 Task: Correct spelling errors in email templates or canned responses.
Action: Mouse moved to (115, 113)
Screenshot: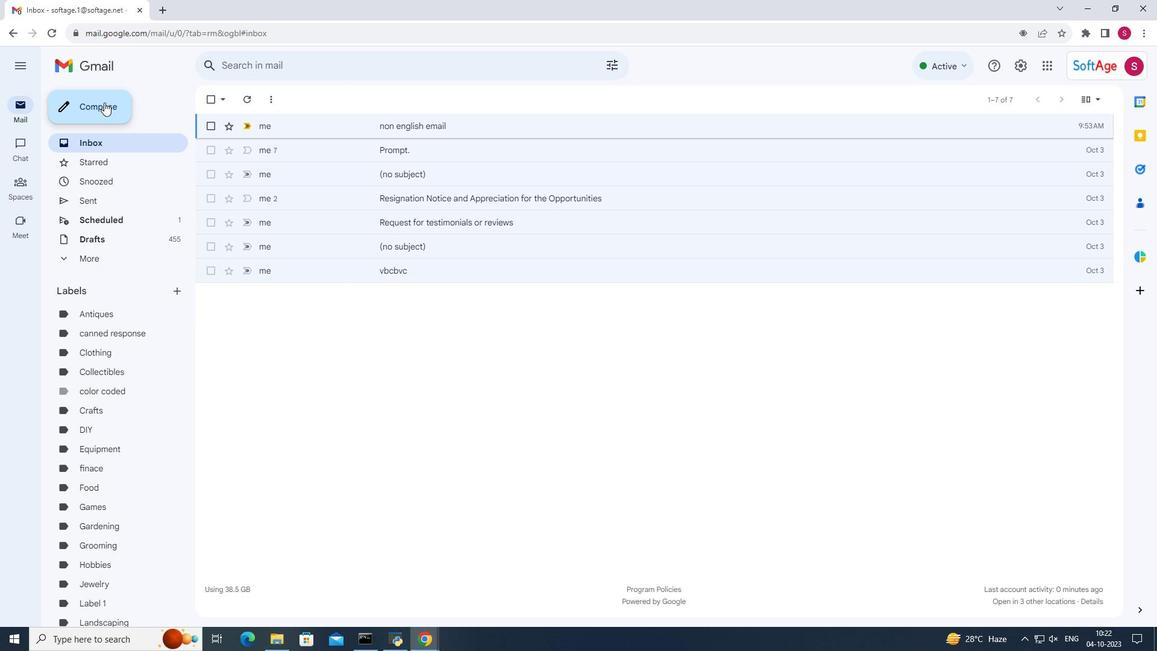 
Action: Mouse pressed left at (115, 113)
Screenshot: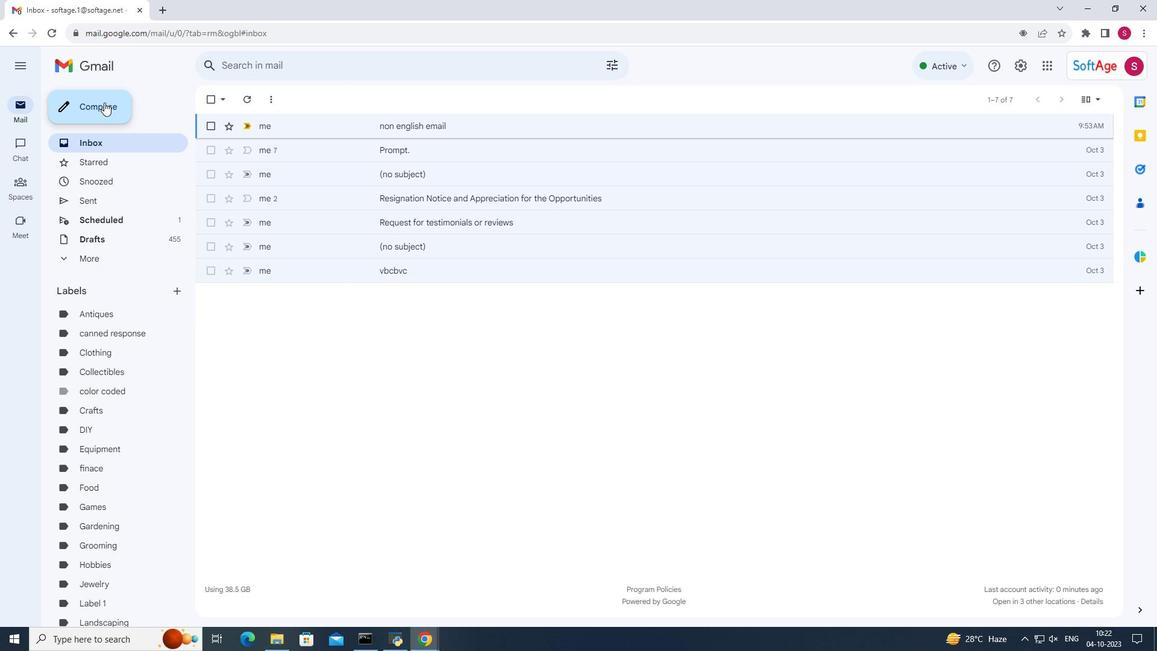 
Action: Mouse moved to (798, 306)
Screenshot: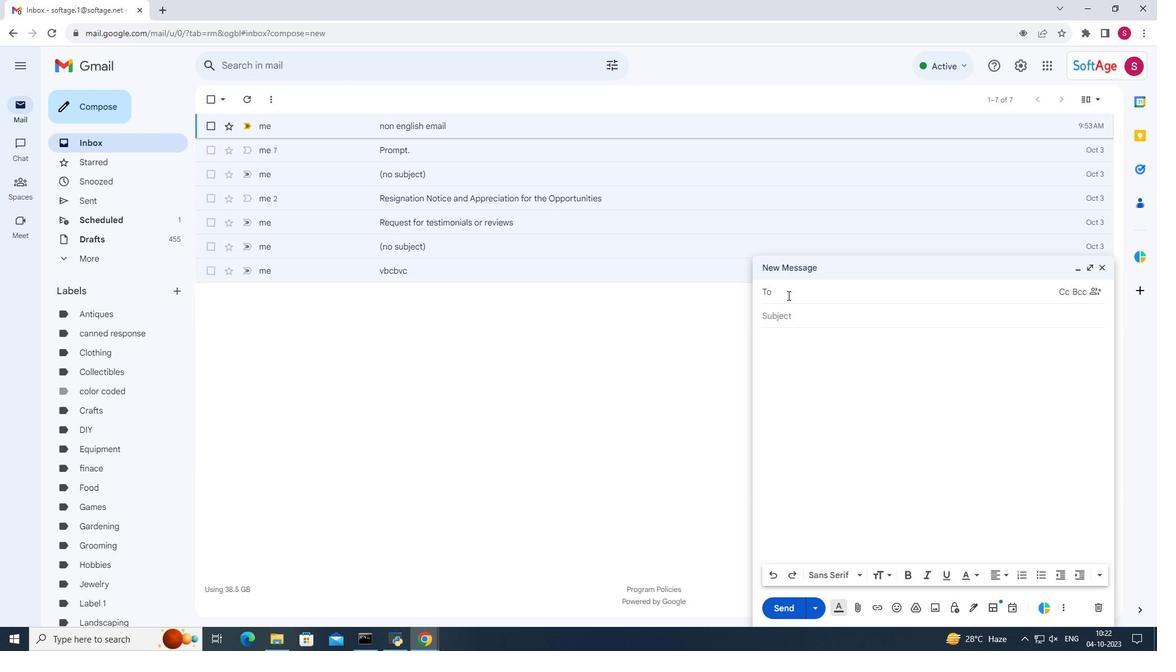 
Action: Mouse pressed left at (798, 306)
Screenshot: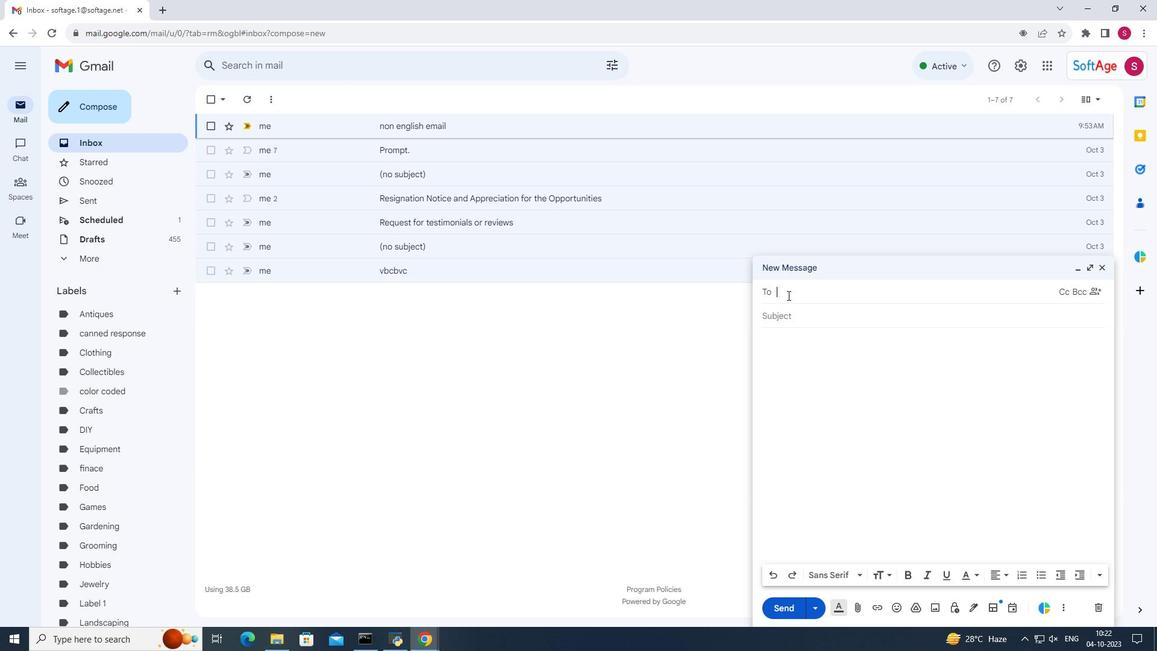 
Action: Mouse moved to (621, 232)
Screenshot: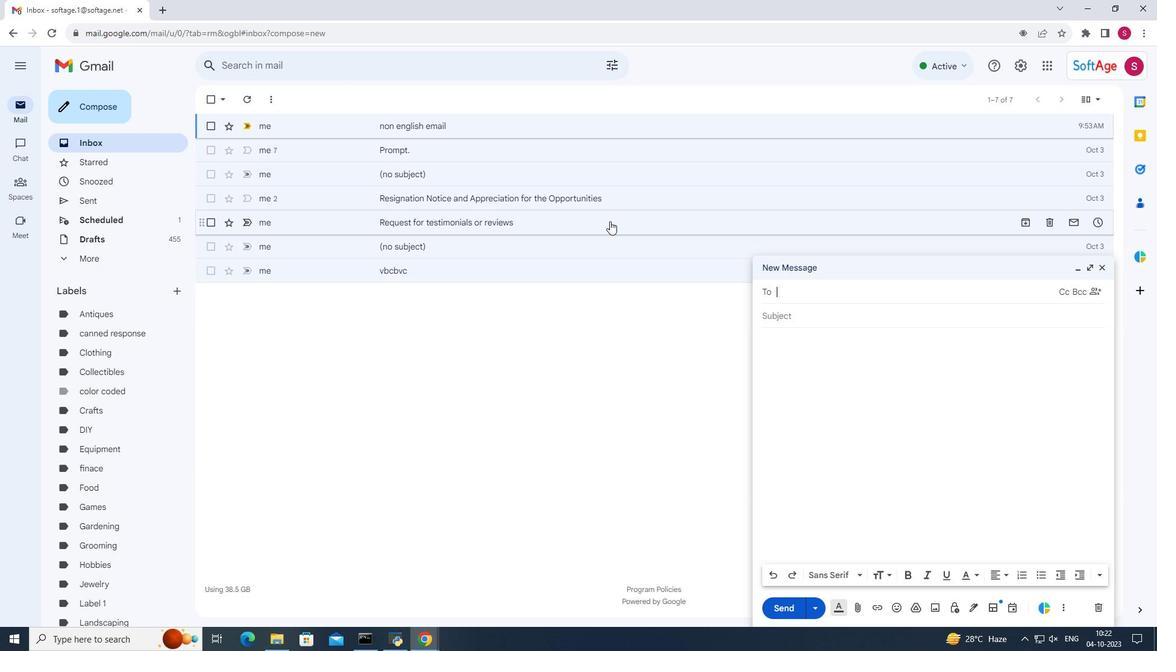 
Action: Key pressed soft
Screenshot: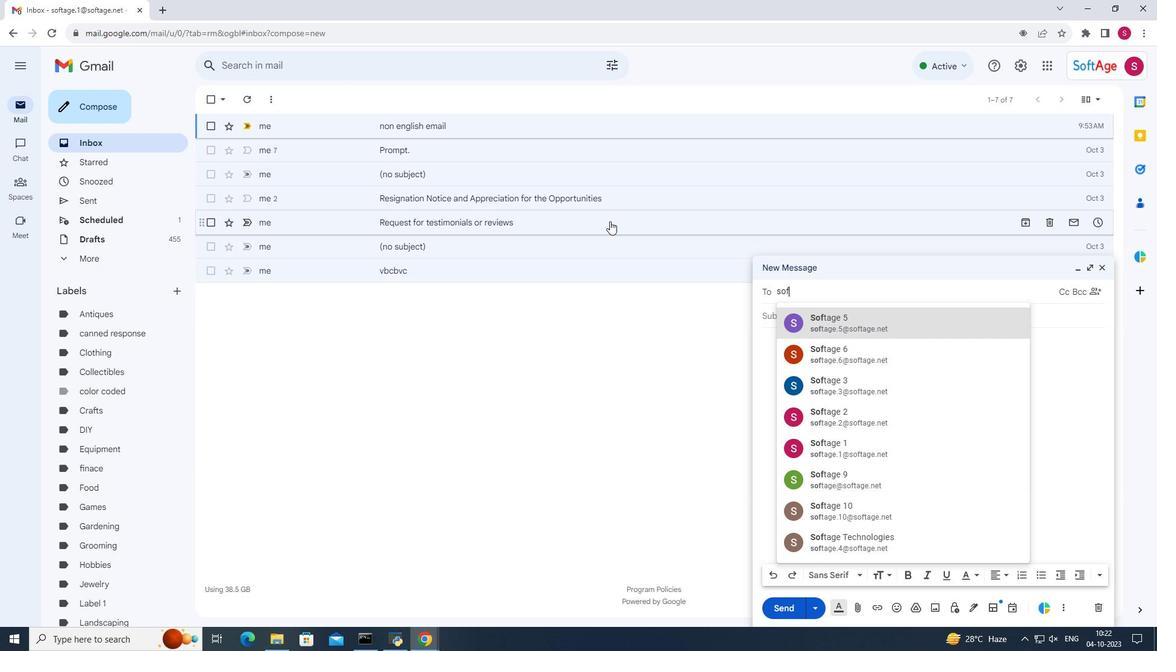 
Action: Mouse moved to (869, 466)
Screenshot: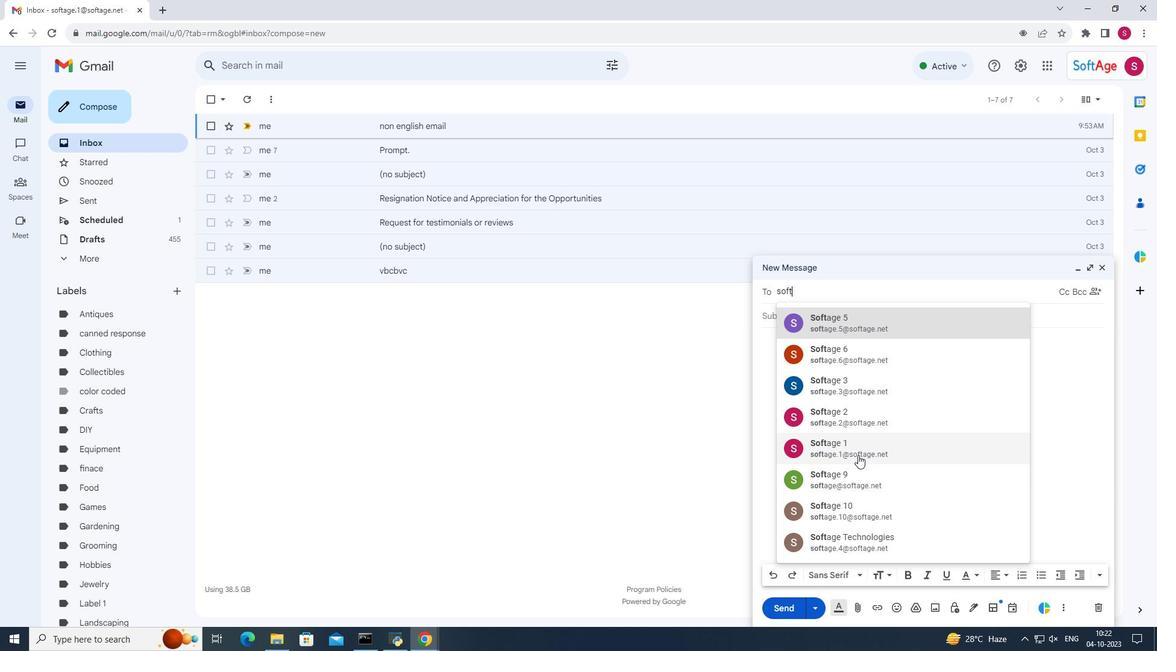 
Action: Mouse pressed left at (869, 466)
Screenshot: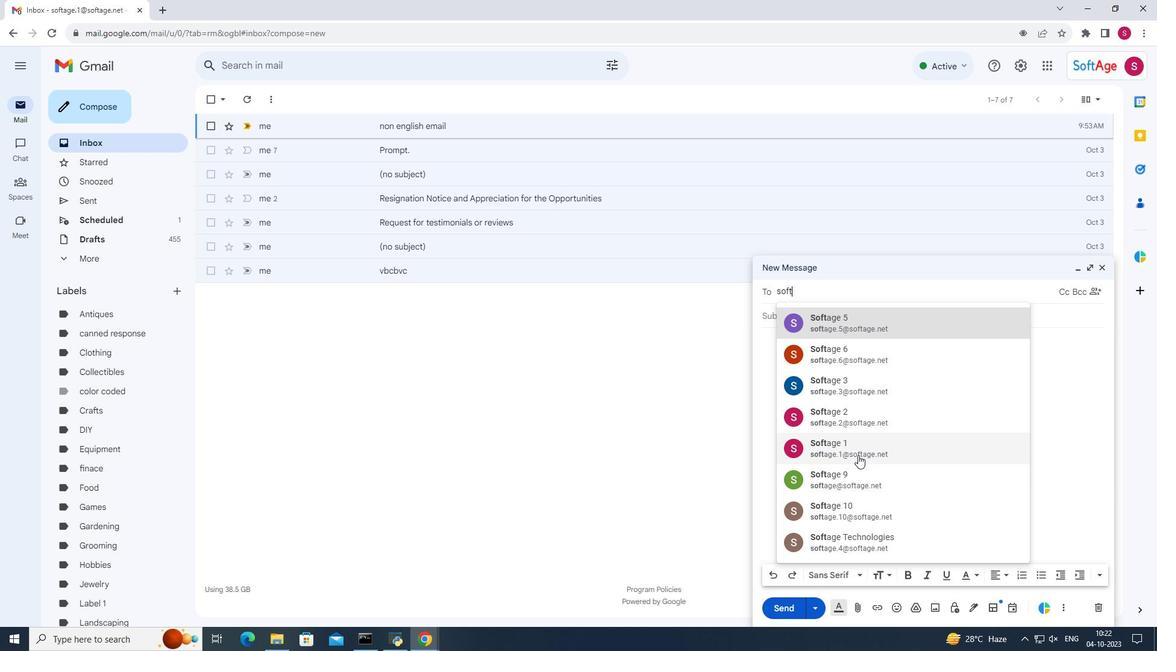 
Action: Mouse moved to (861, 339)
Screenshot: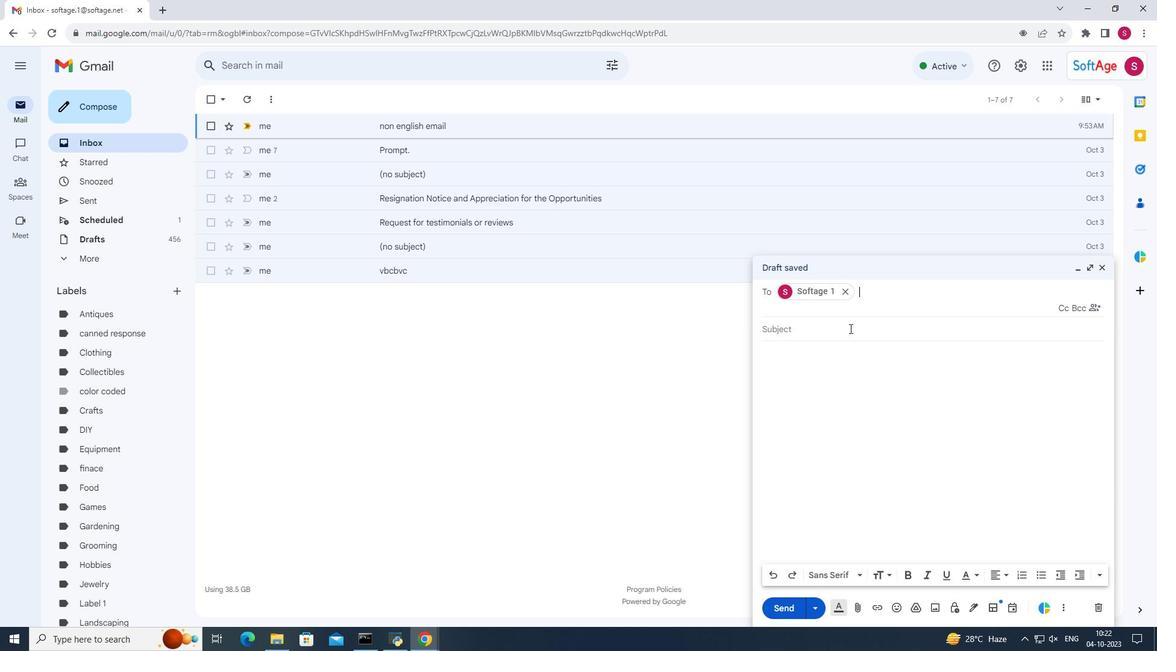 
Action: Mouse pressed left at (861, 339)
Screenshot: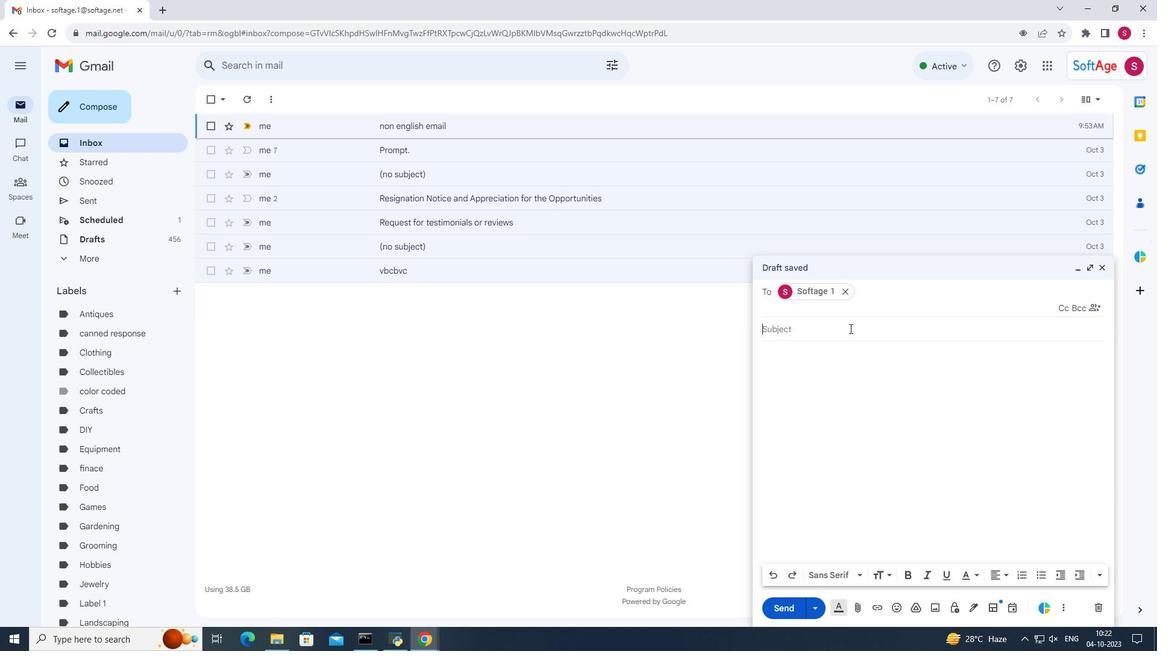 
Action: Mouse moved to (874, 387)
Screenshot: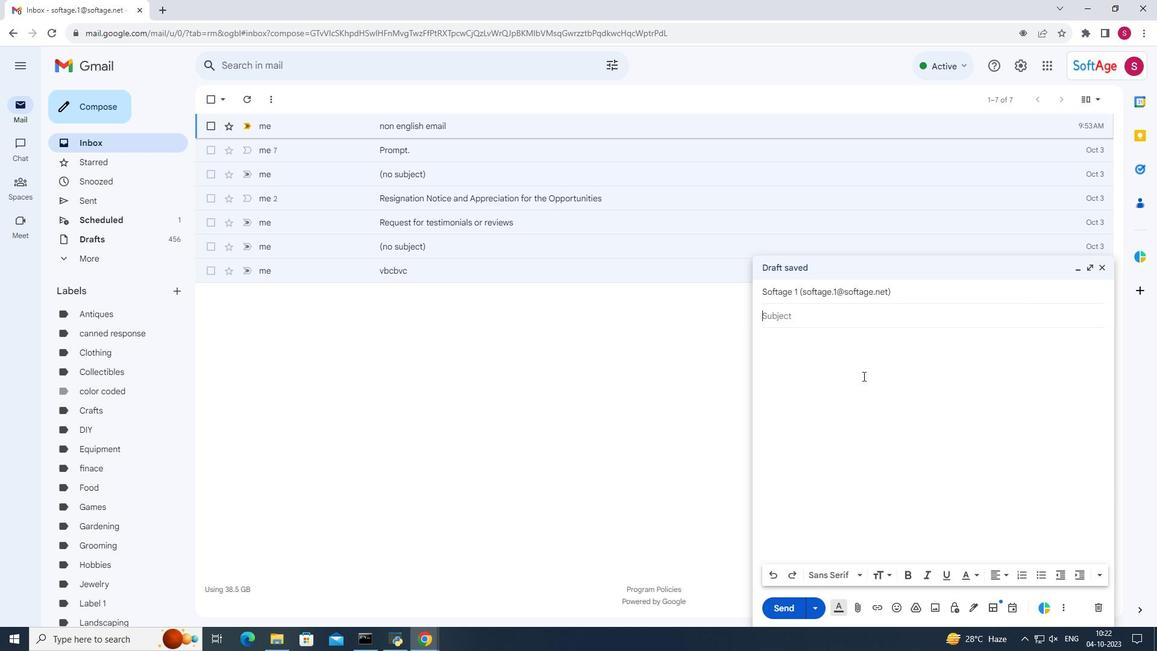 
Action: Mouse pressed left at (874, 387)
Screenshot: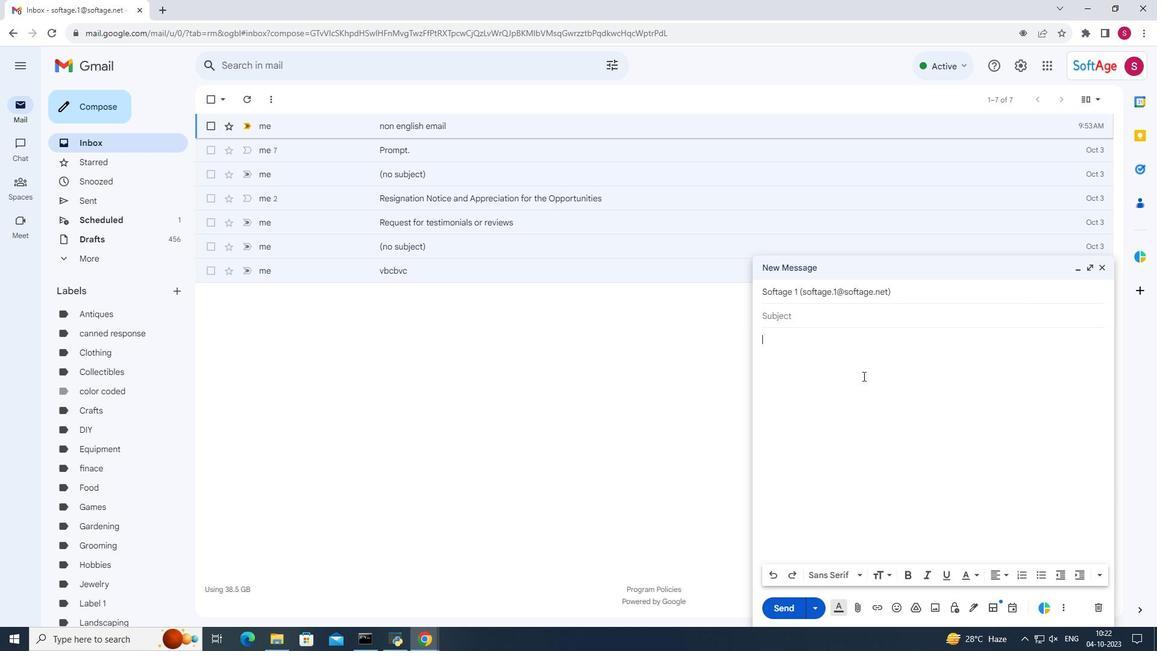 
Action: Mouse moved to (1073, 620)
Screenshot: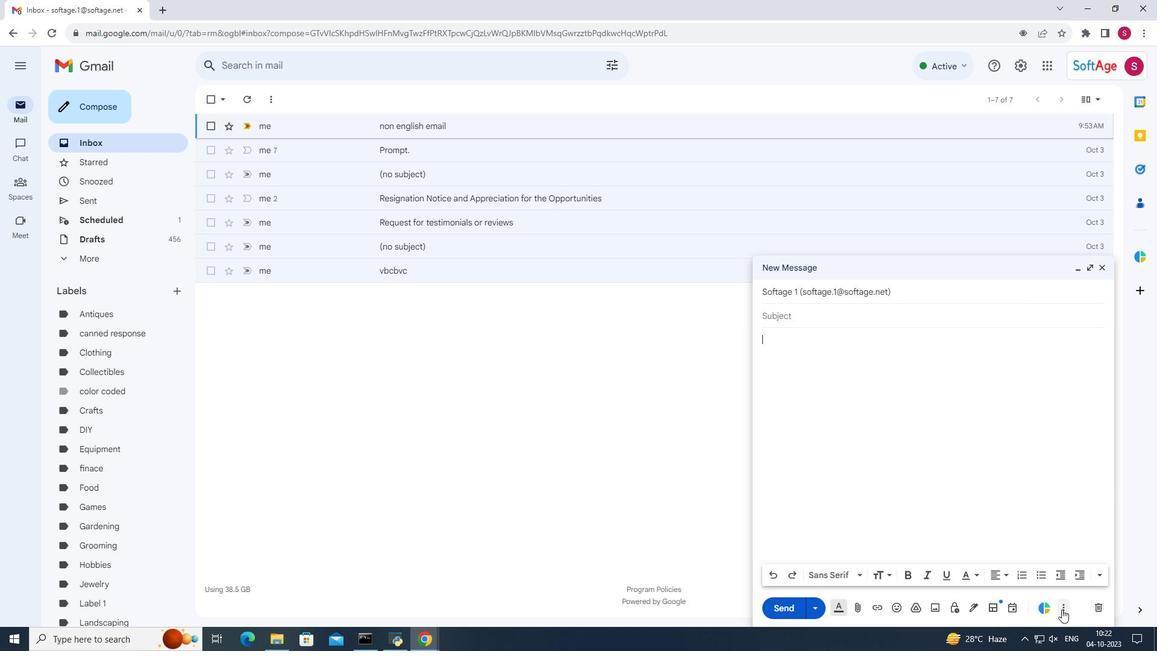 
Action: Mouse pressed left at (1073, 620)
Screenshot: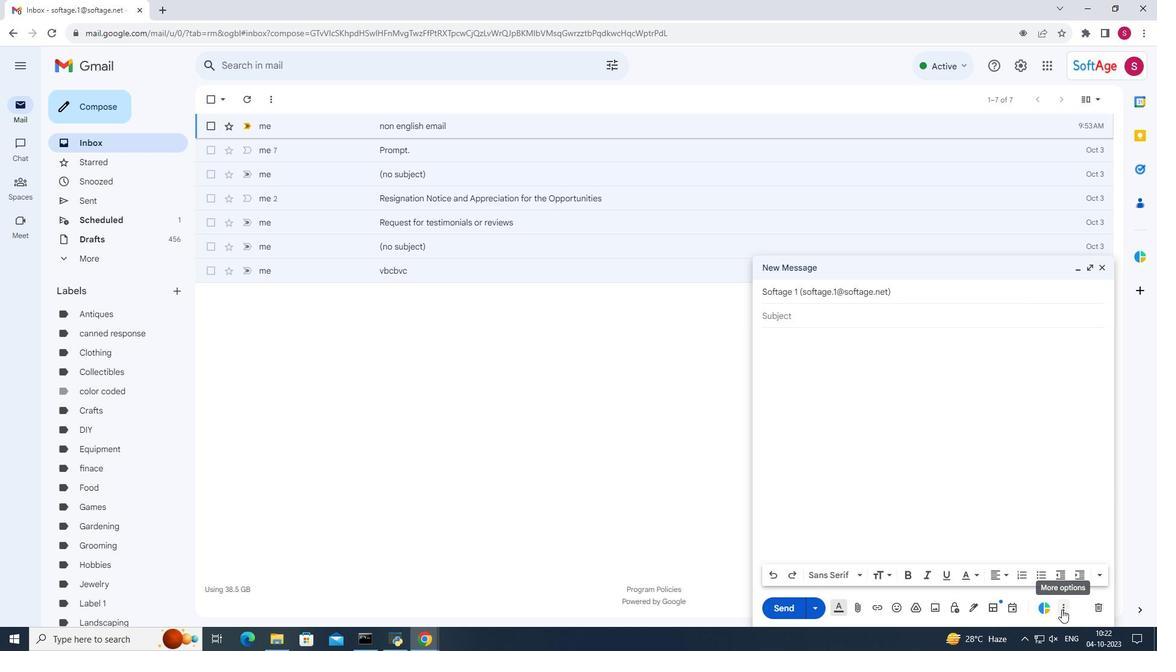
Action: Mouse moved to (1055, 480)
Screenshot: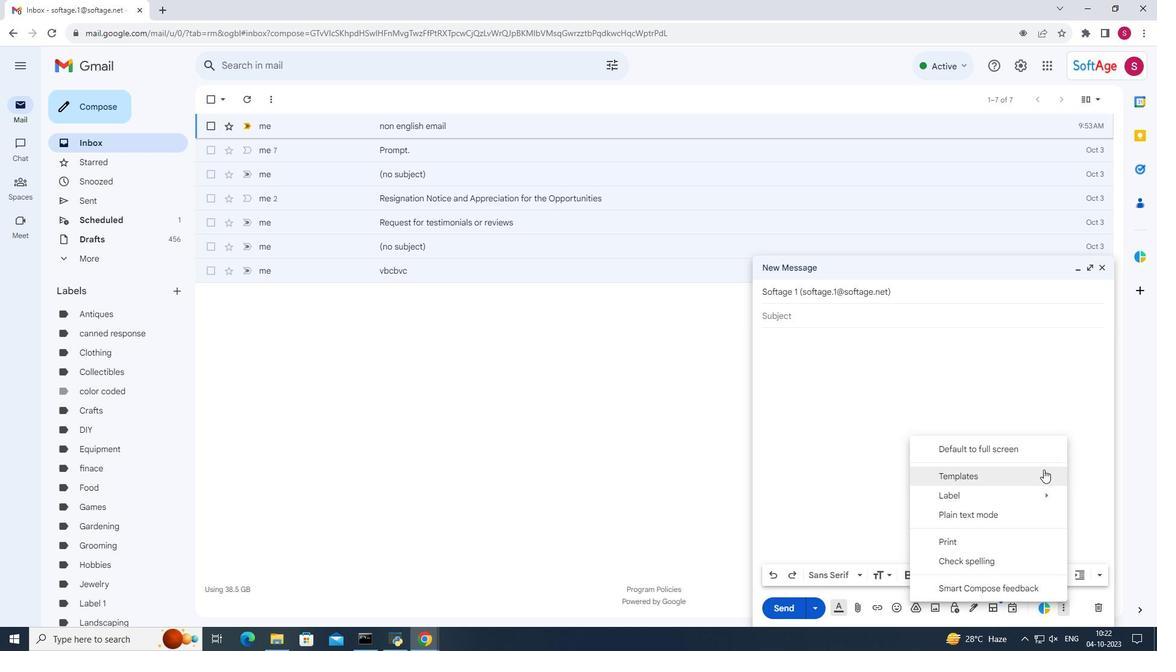 
Action: Mouse pressed left at (1055, 480)
Screenshot: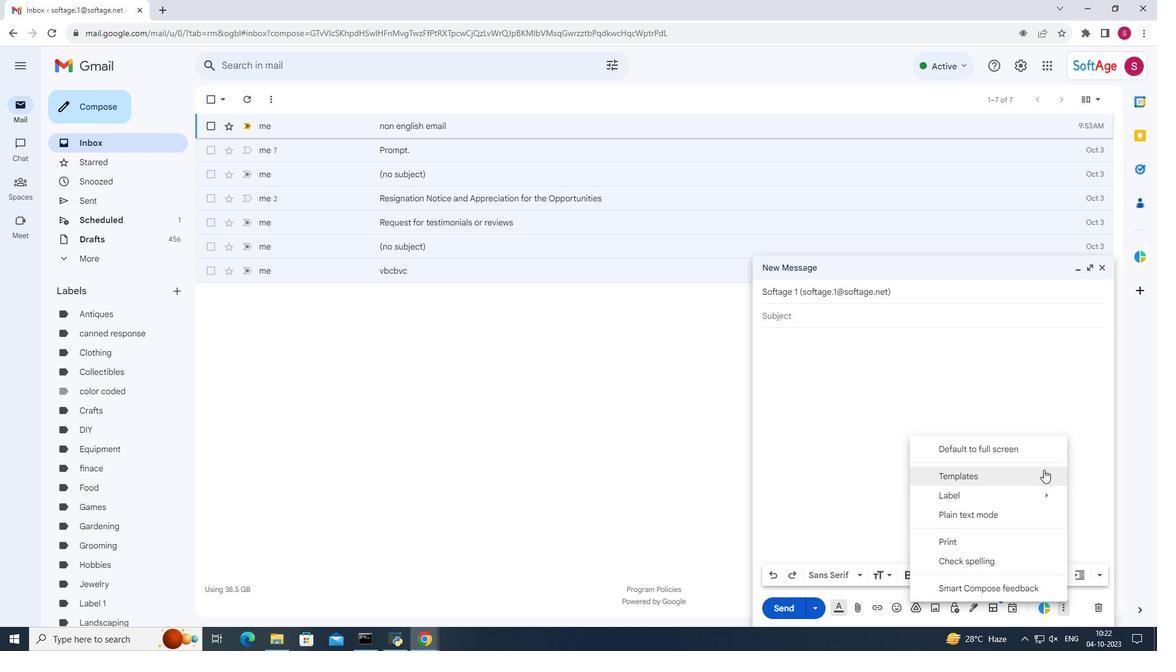 
Action: Mouse moved to (814, 230)
Screenshot: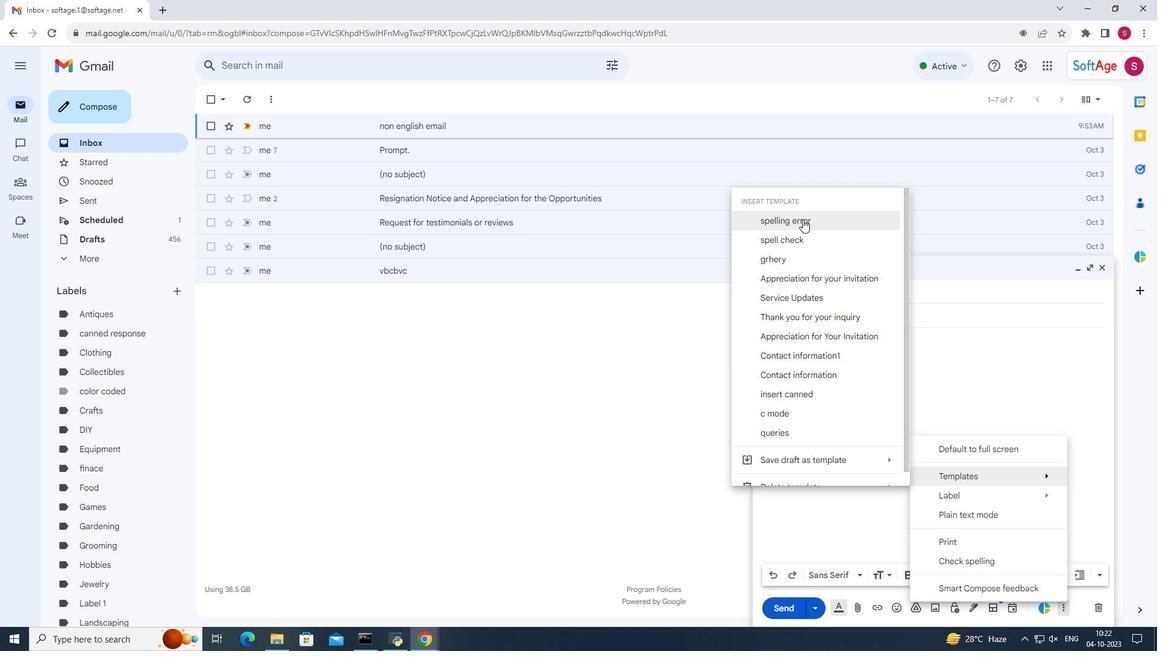 
Action: Mouse pressed left at (814, 230)
Screenshot: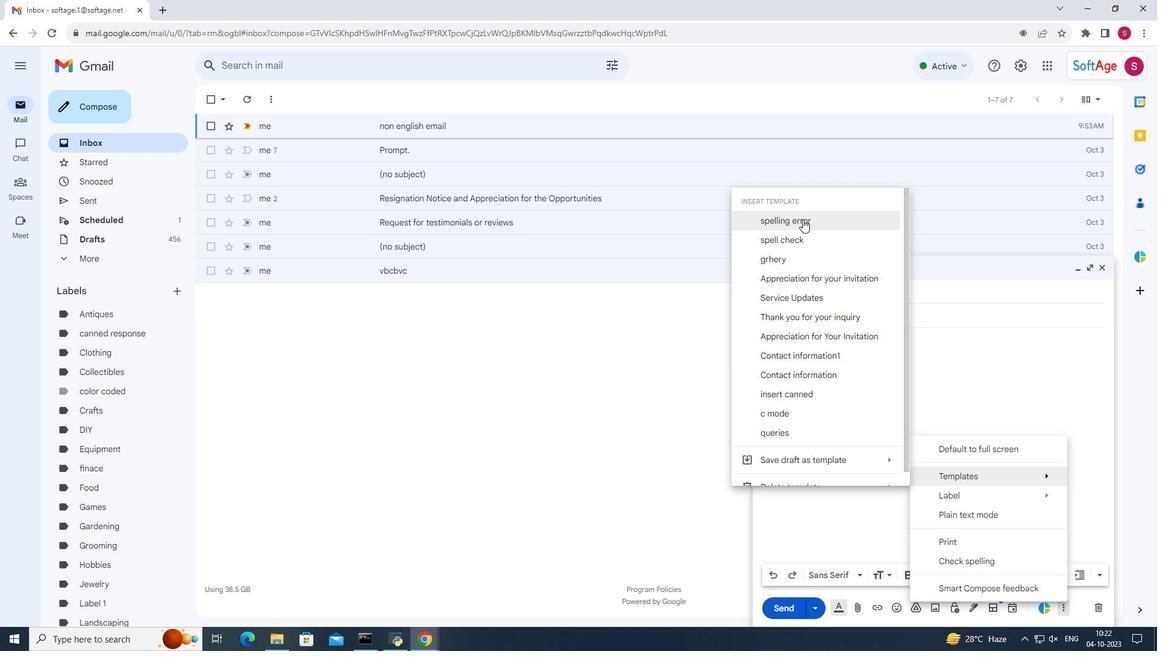 
Action: Mouse moved to (820, 371)
Screenshot: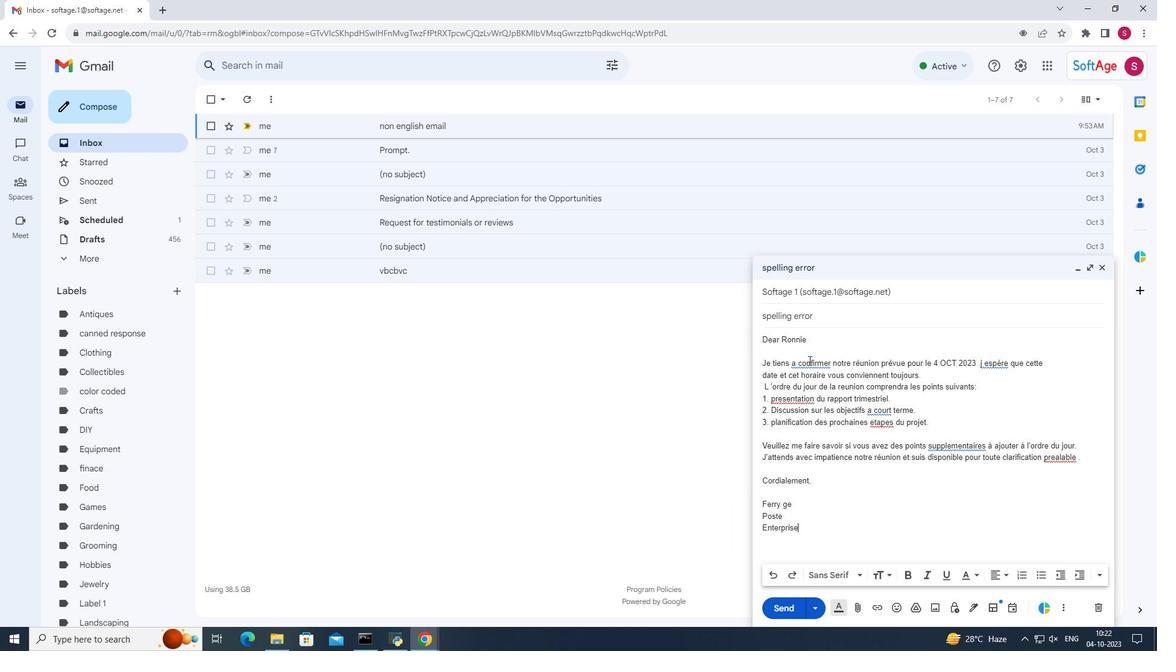 
Action: Mouse pressed left at (820, 371)
Screenshot: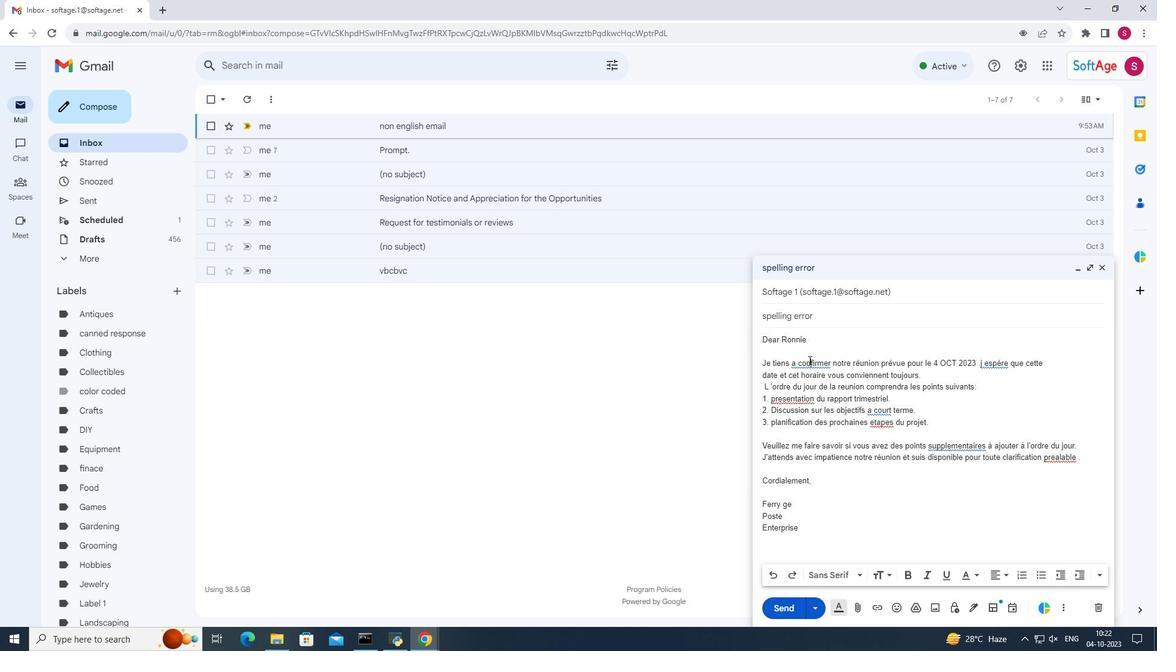 
Action: Mouse moved to (830, 398)
Screenshot: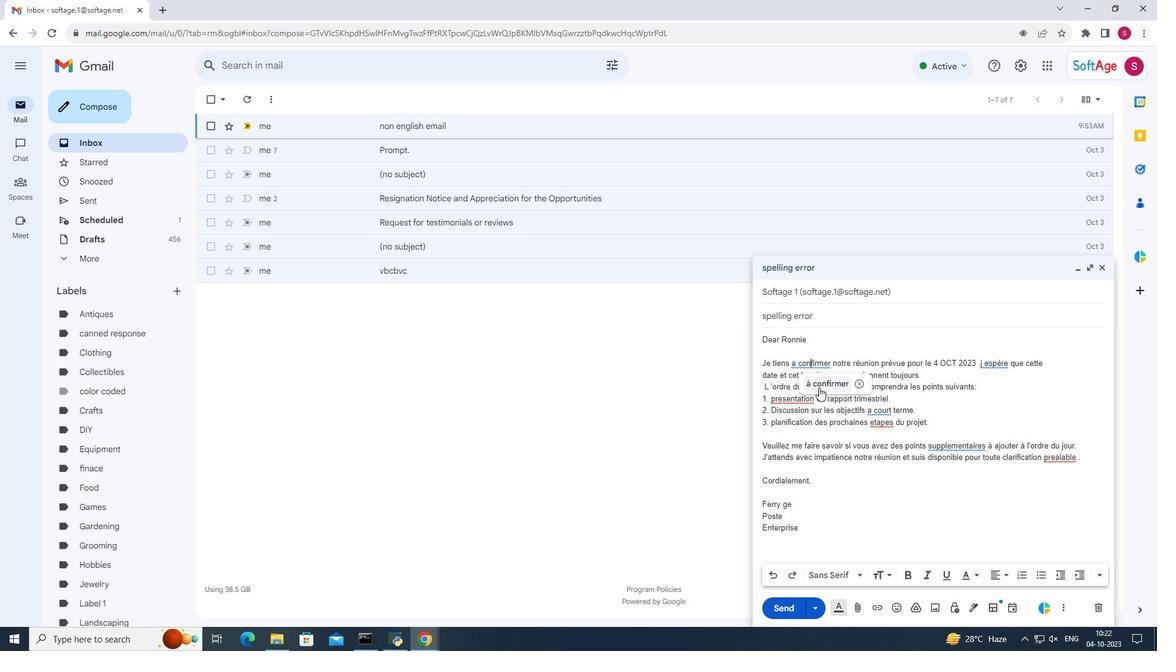 
Action: Mouse pressed left at (830, 398)
Screenshot: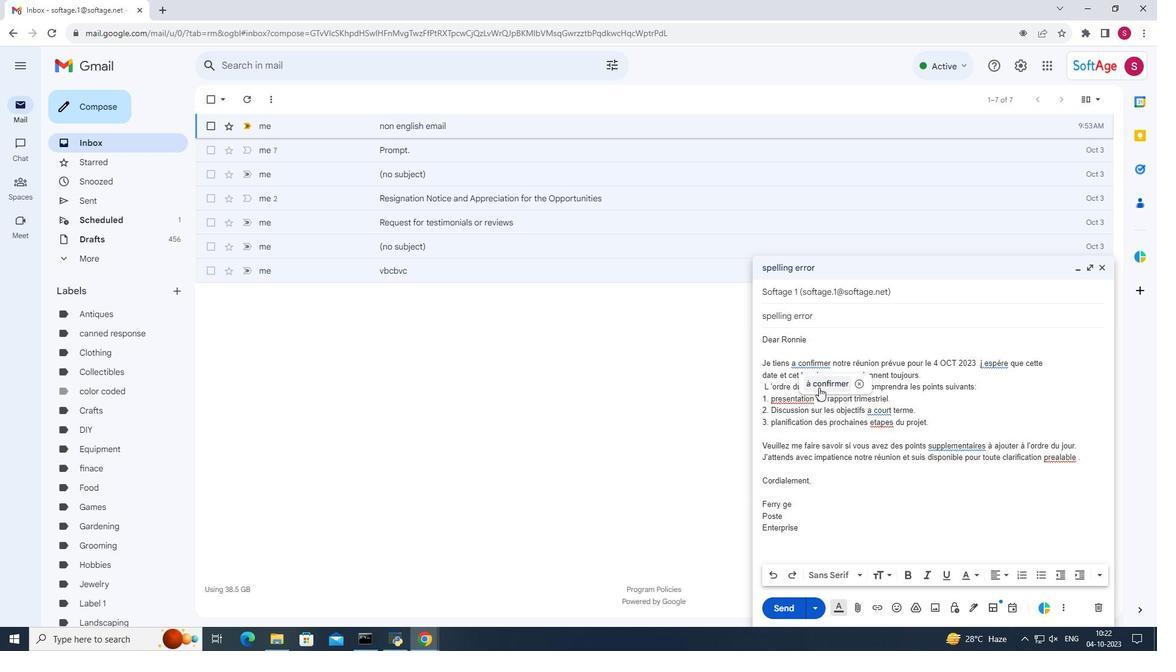 
Action: Mouse moved to (1007, 376)
Screenshot: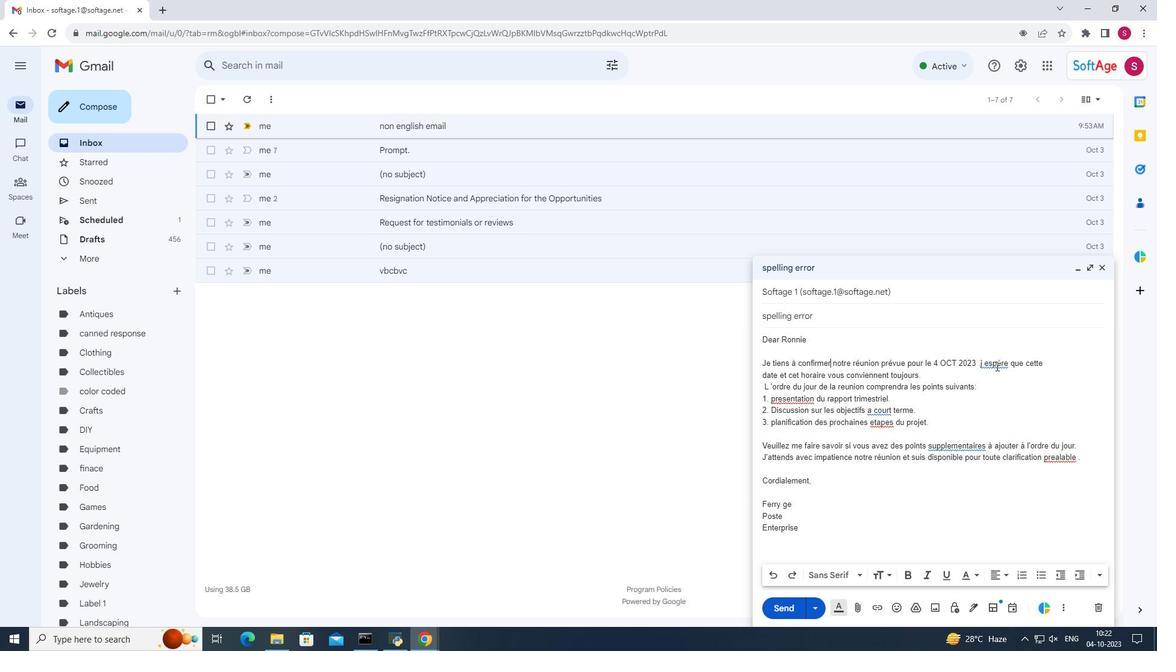 
Action: Mouse pressed left at (1007, 376)
Screenshot: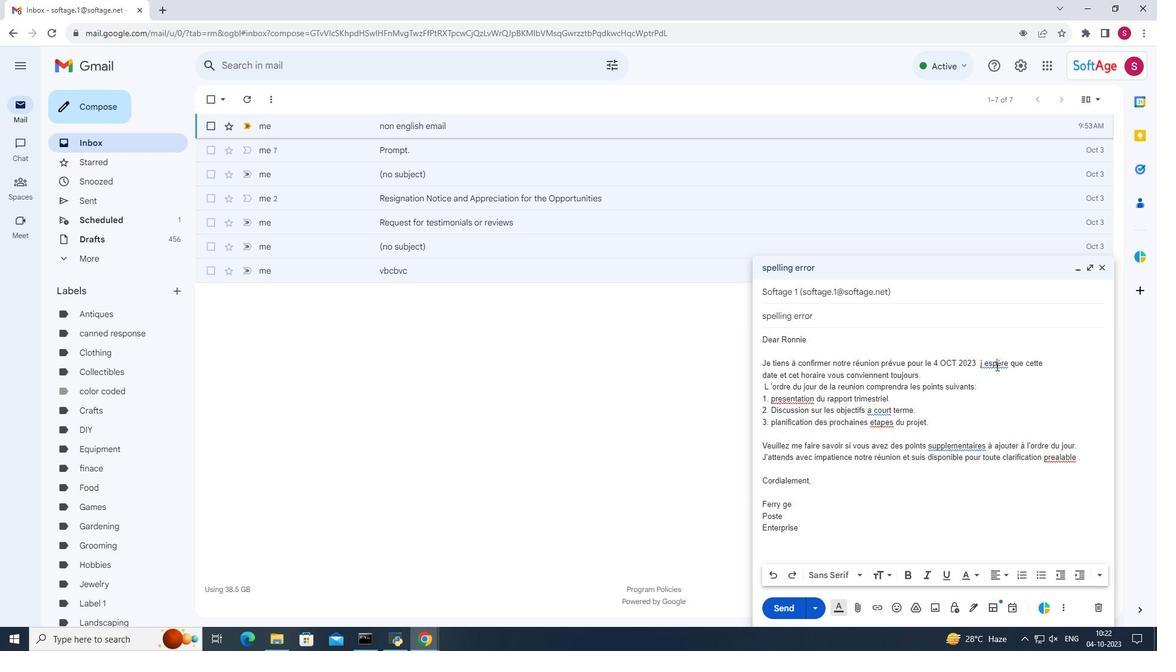
Action: Mouse moved to (1016, 394)
Screenshot: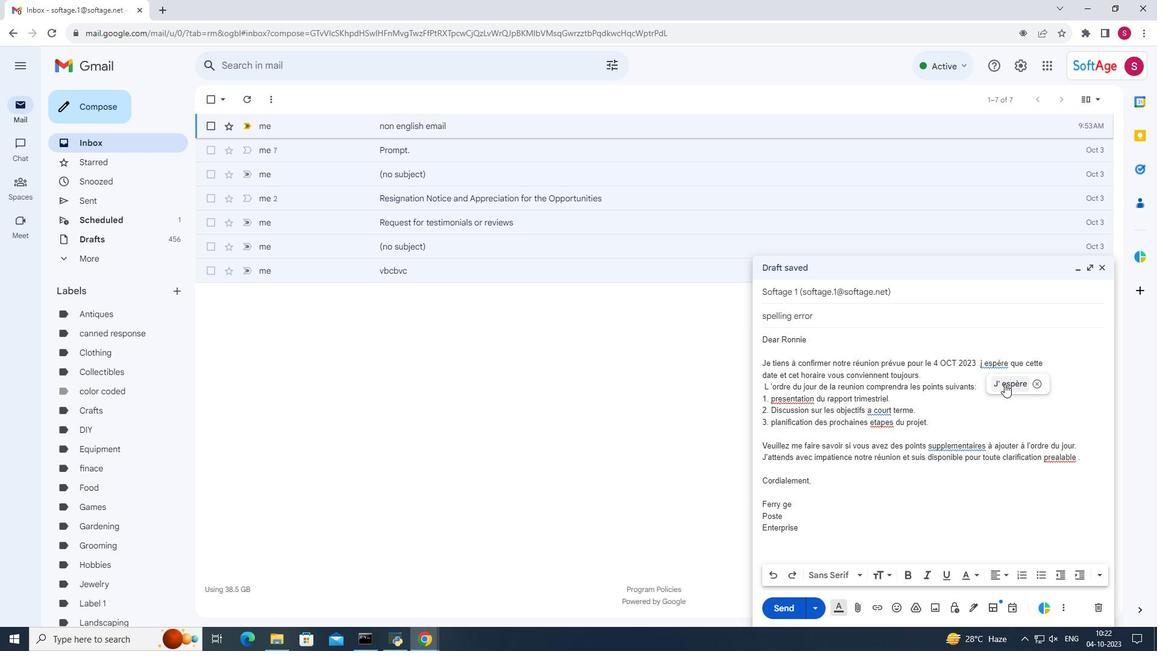 
Action: Mouse pressed left at (1016, 394)
Screenshot: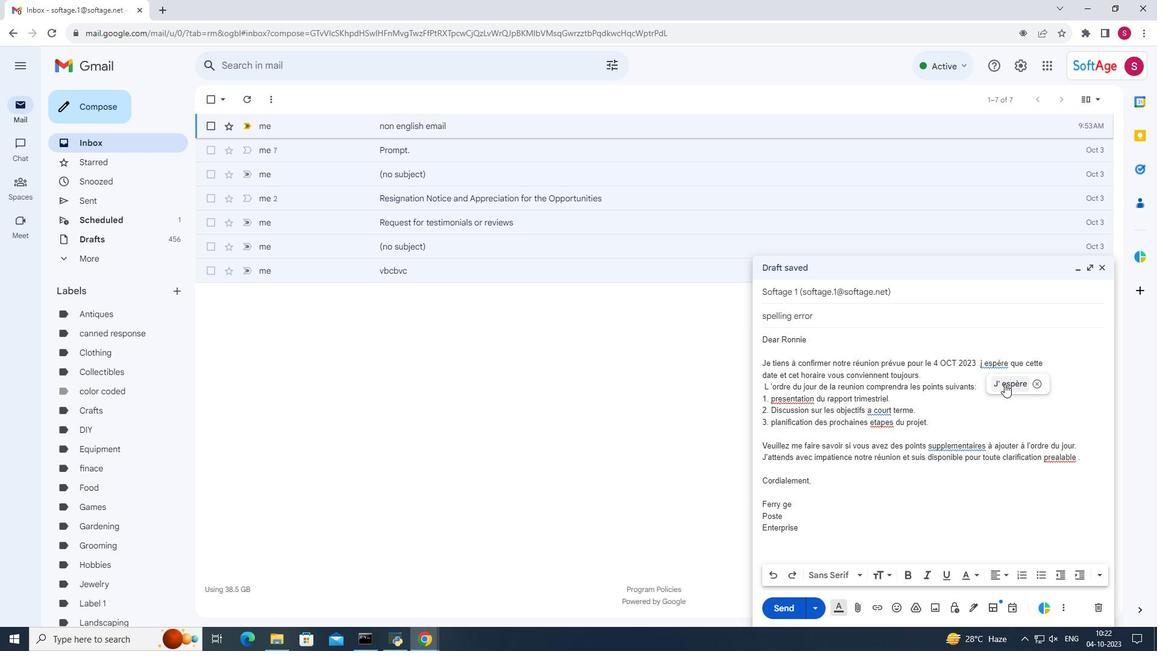 
Action: Mouse moved to (864, 399)
Screenshot: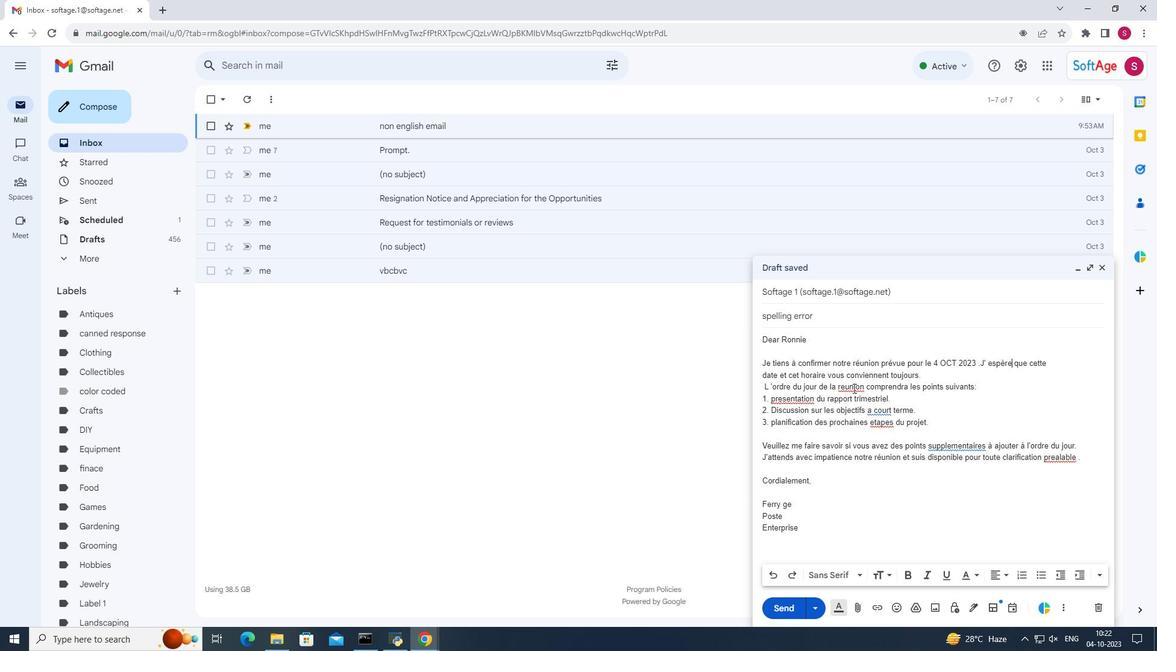 
Action: Mouse pressed left at (864, 399)
Screenshot: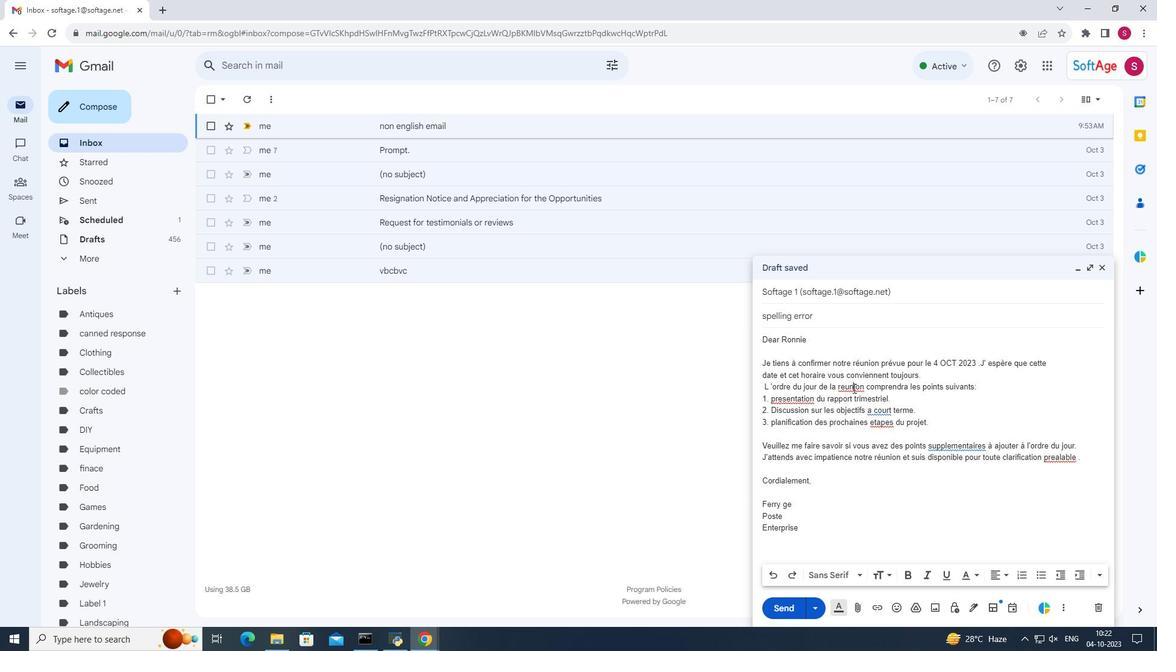 
Action: Mouse moved to (872, 417)
Screenshot: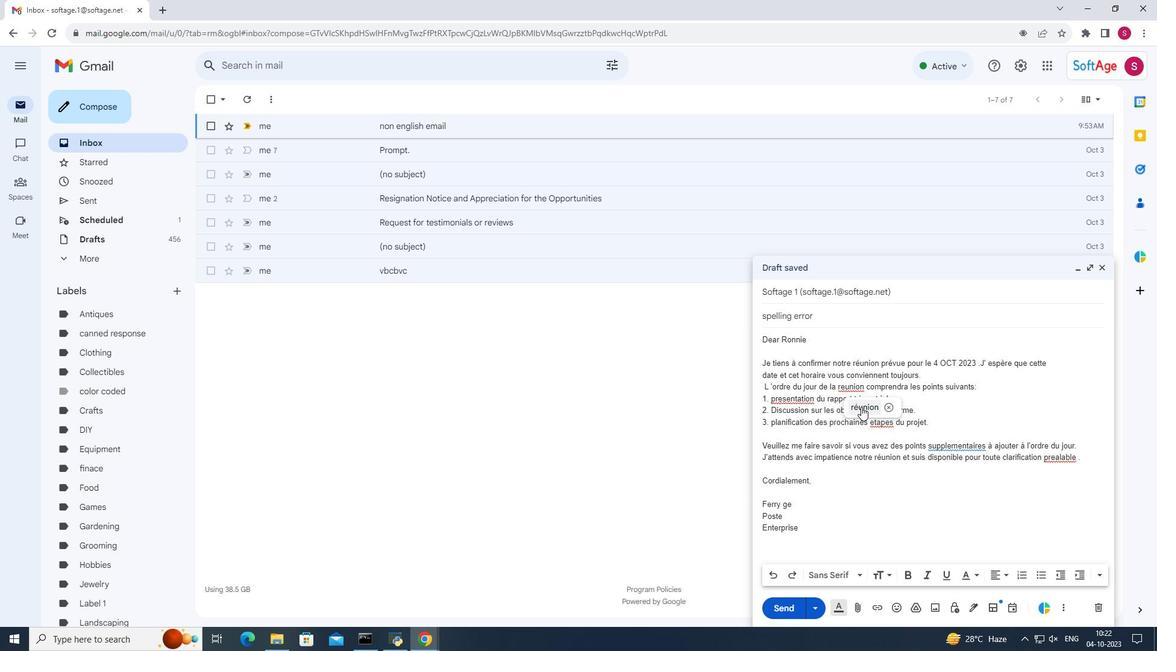
Action: Mouse pressed left at (872, 417)
Screenshot: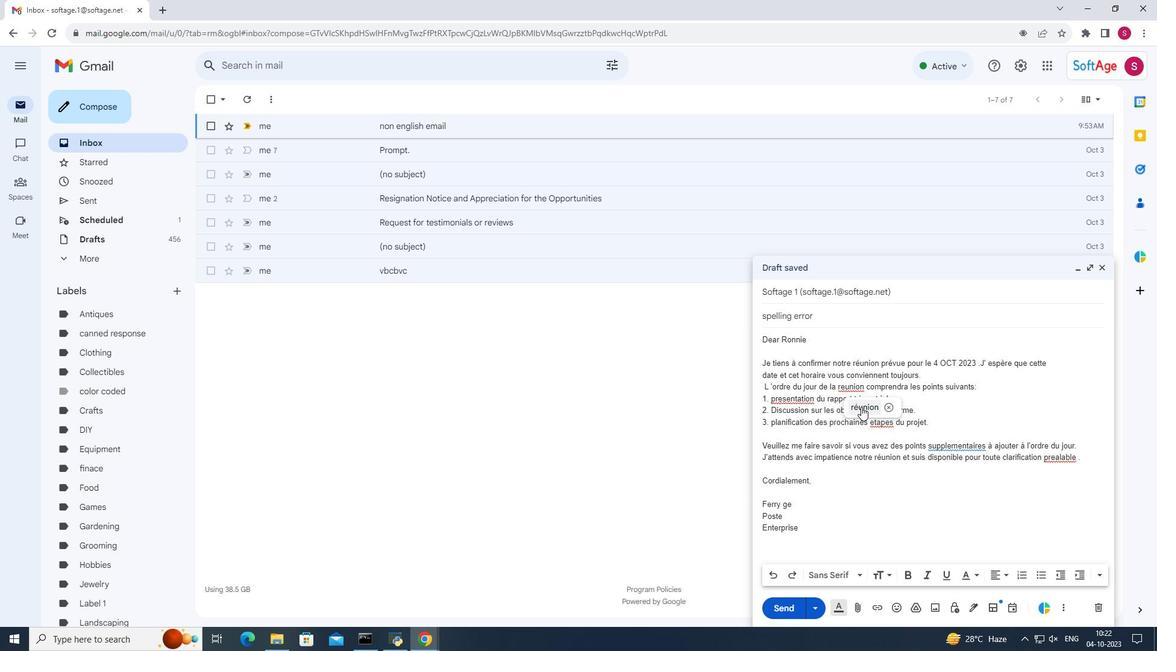 
Action: Mouse moved to (801, 409)
Screenshot: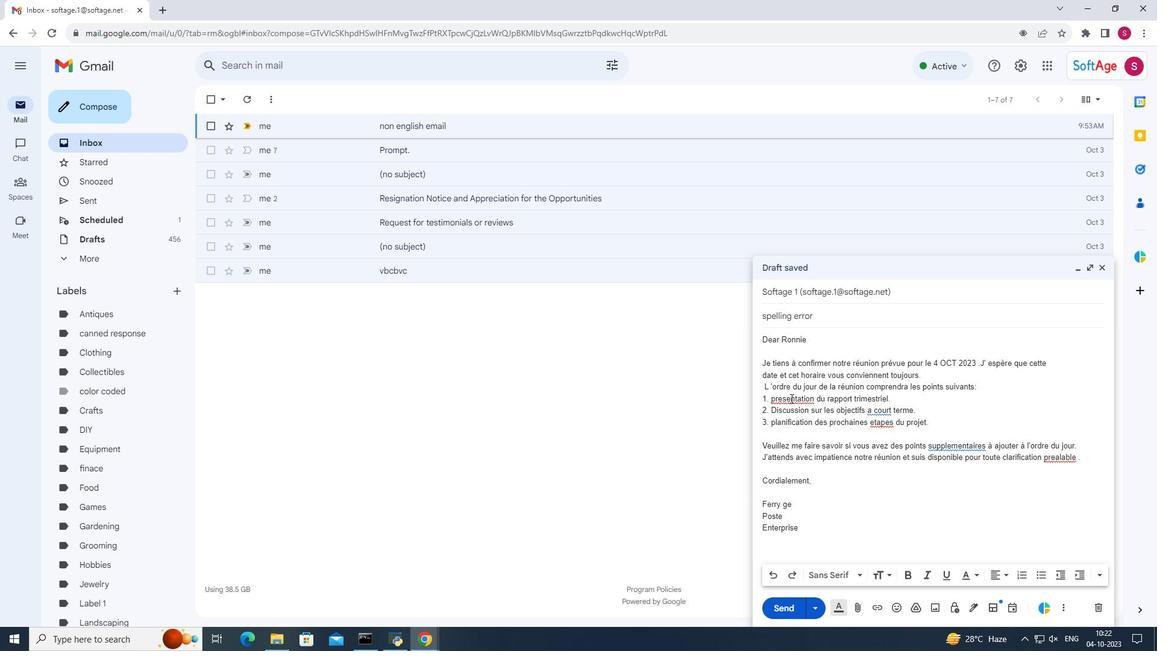 
Action: Mouse pressed left at (801, 409)
Screenshot: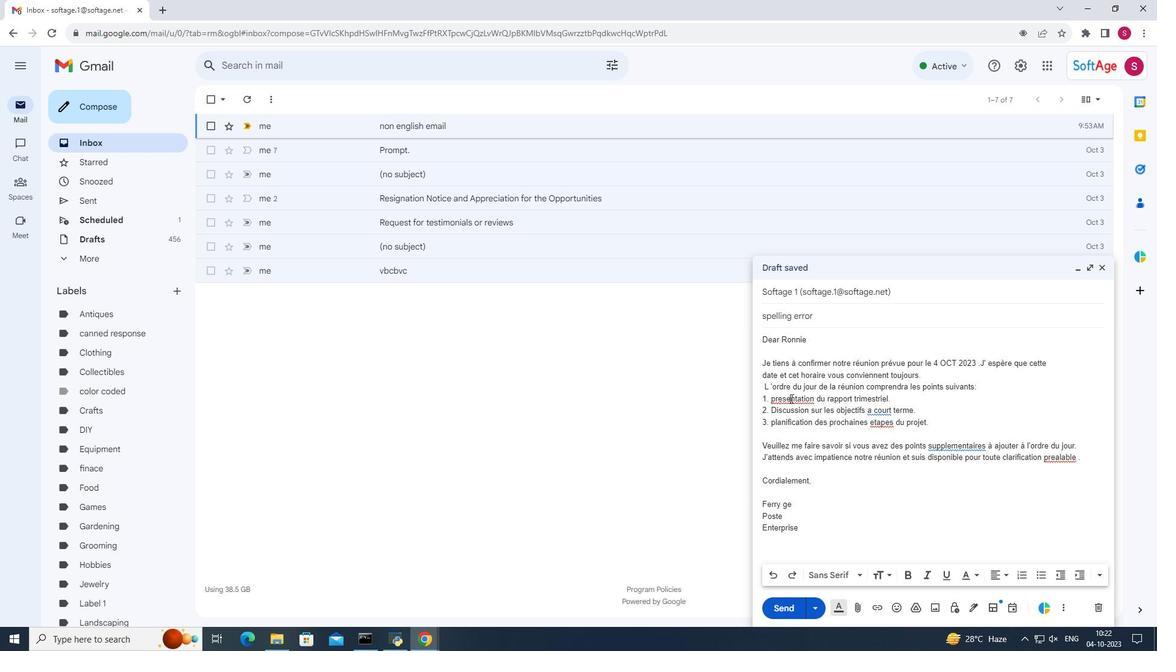 
Action: Mouse moved to (817, 426)
Screenshot: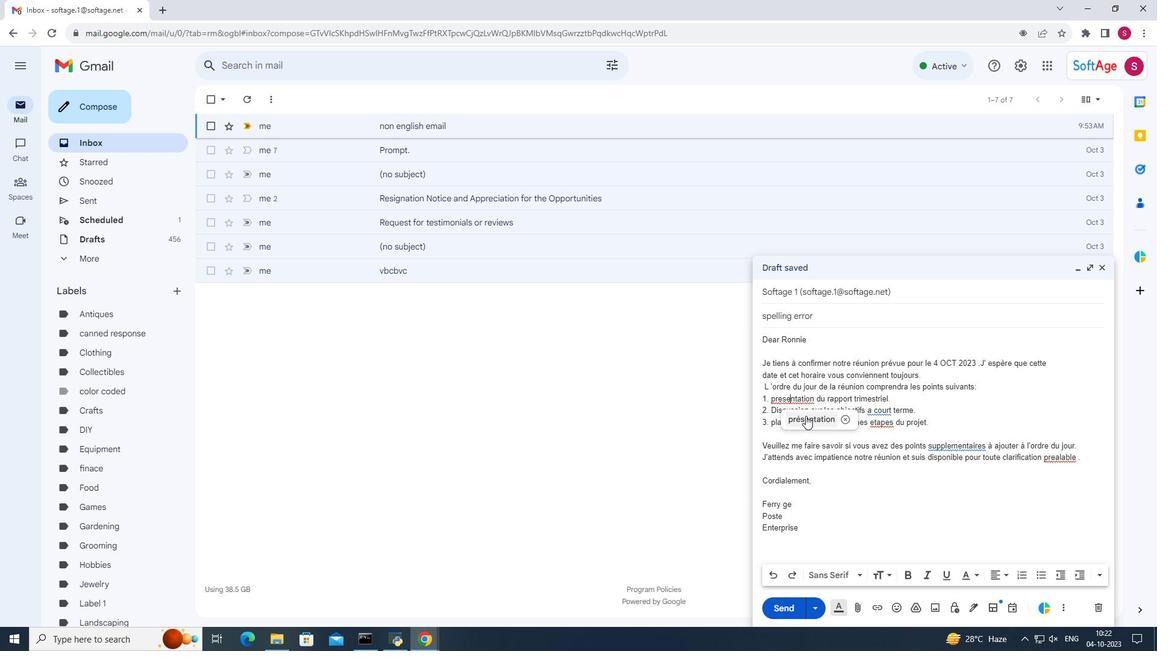 
Action: Mouse pressed left at (817, 426)
Screenshot: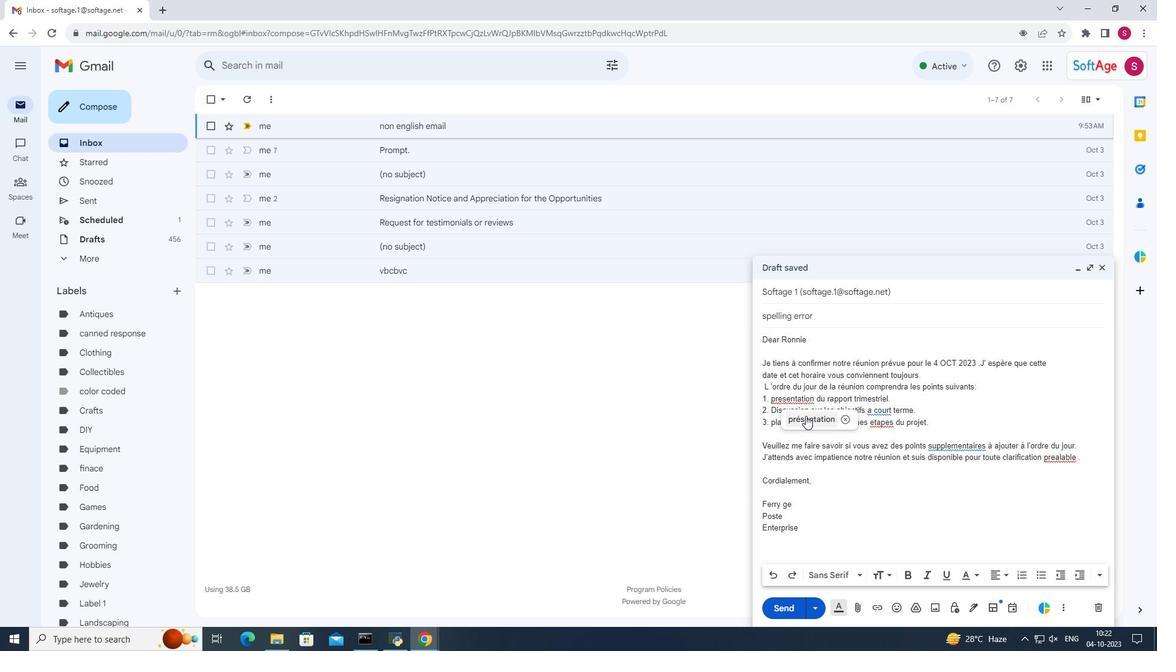 
Action: Mouse moved to (886, 422)
Screenshot: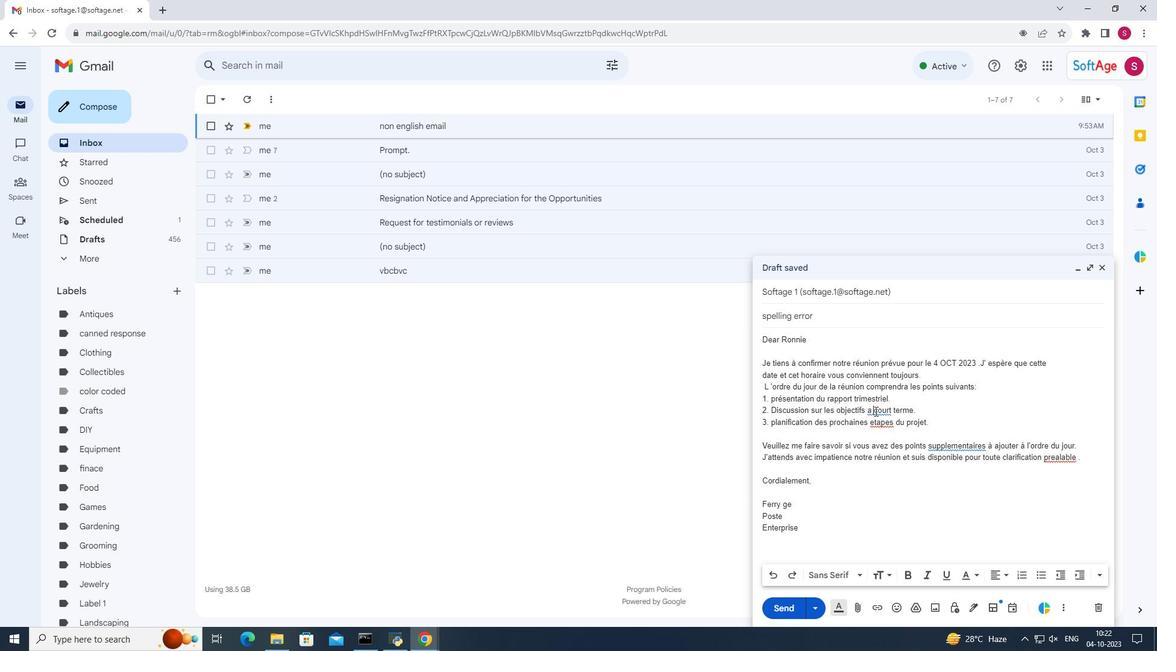 
Action: Mouse pressed left at (886, 422)
Screenshot: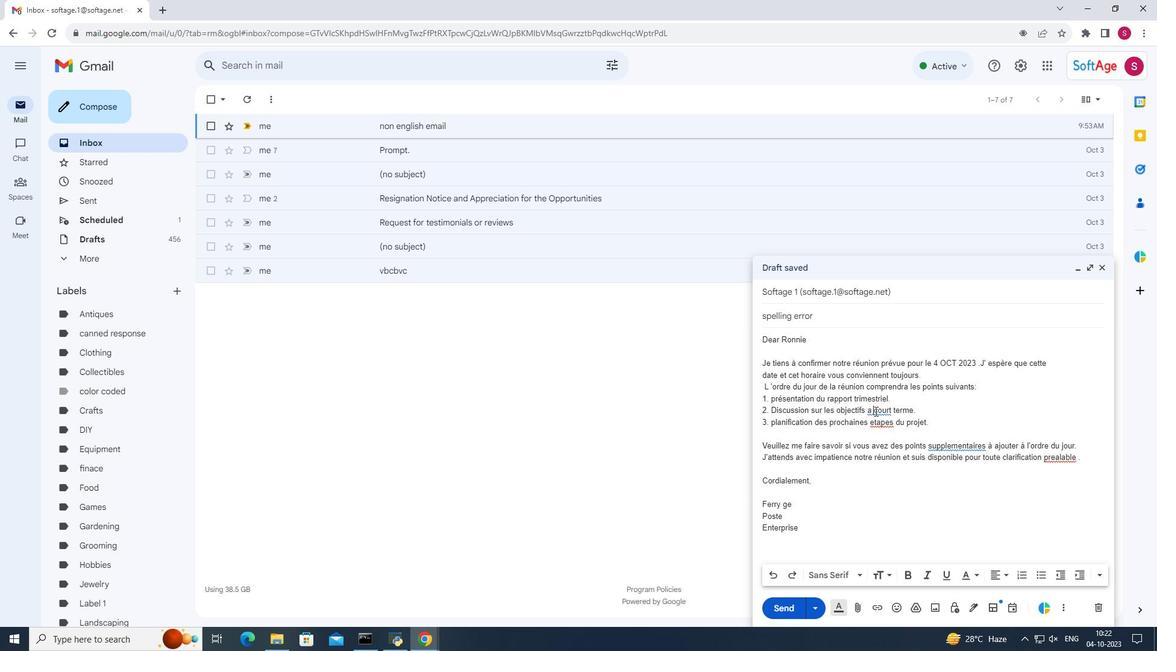 
Action: Mouse moved to (888, 435)
Screenshot: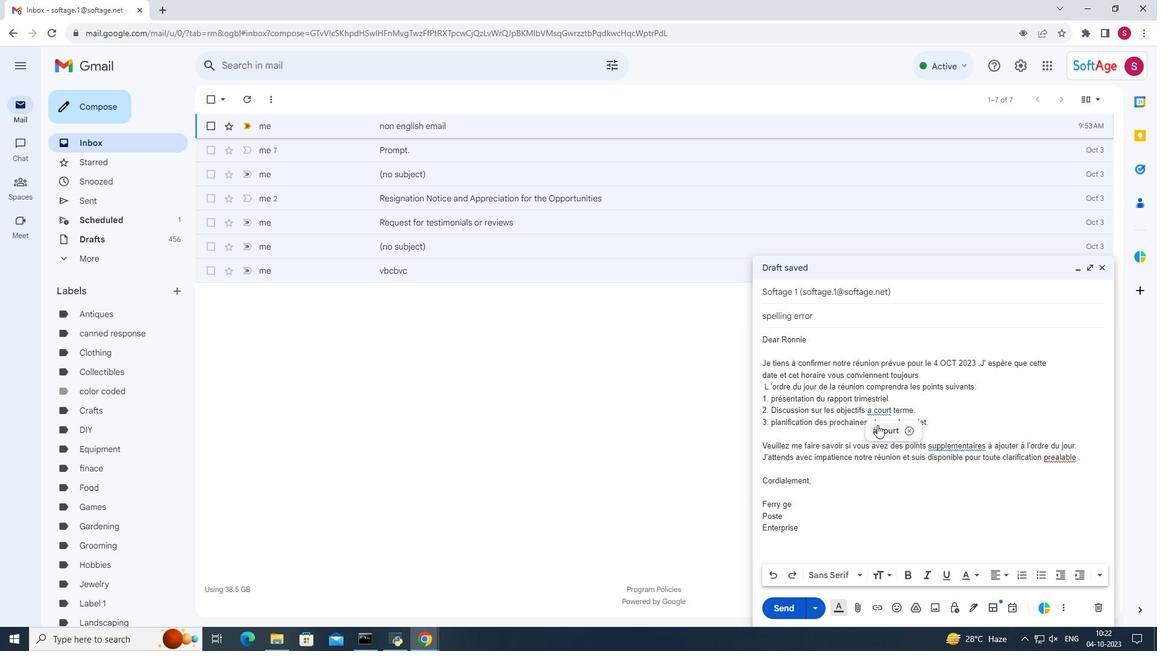 
Action: Mouse pressed left at (888, 435)
Screenshot: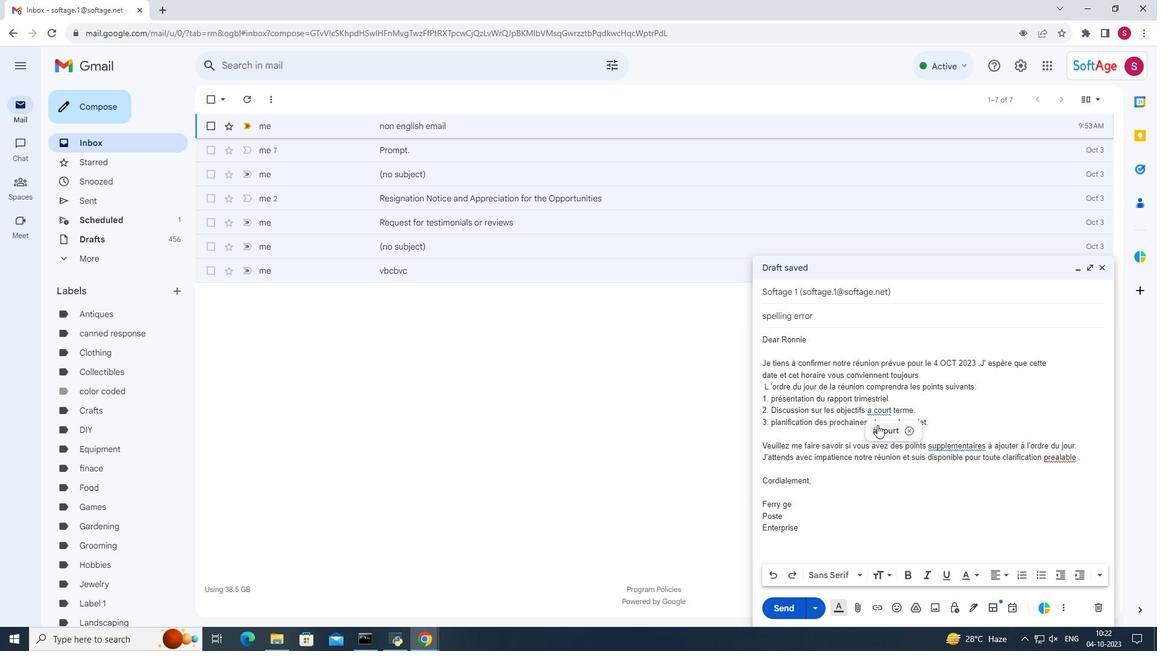 
Action: Mouse moved to (890, 434)
Screenshot: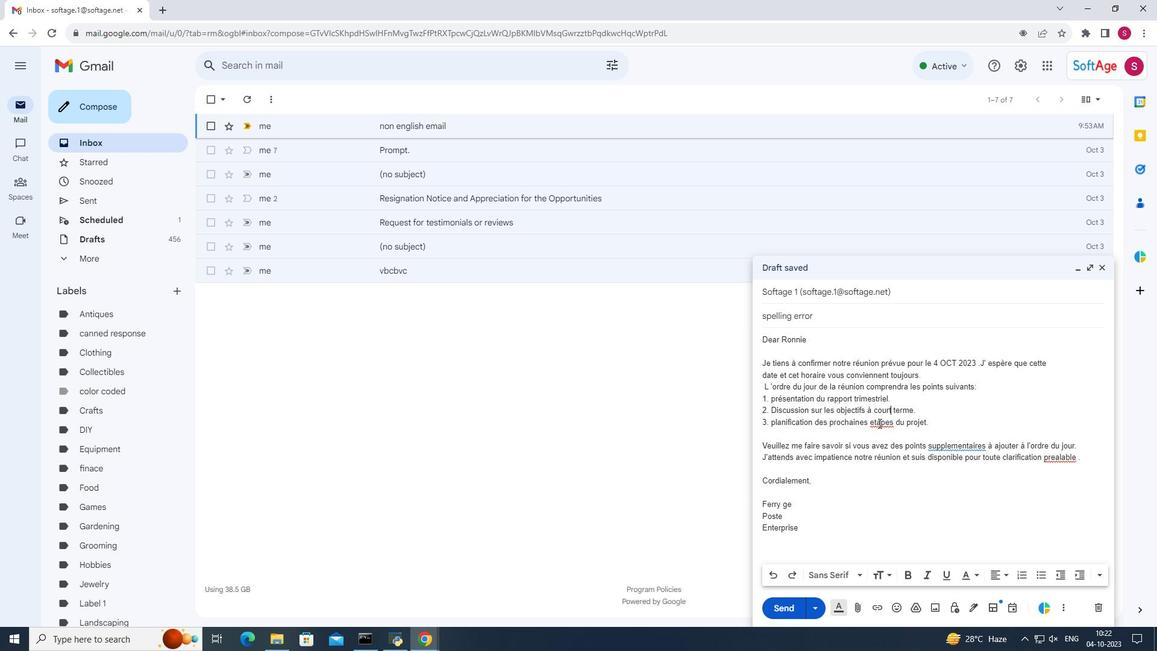 
Action: Mouse pressed left at (890, 434)
Screenshot: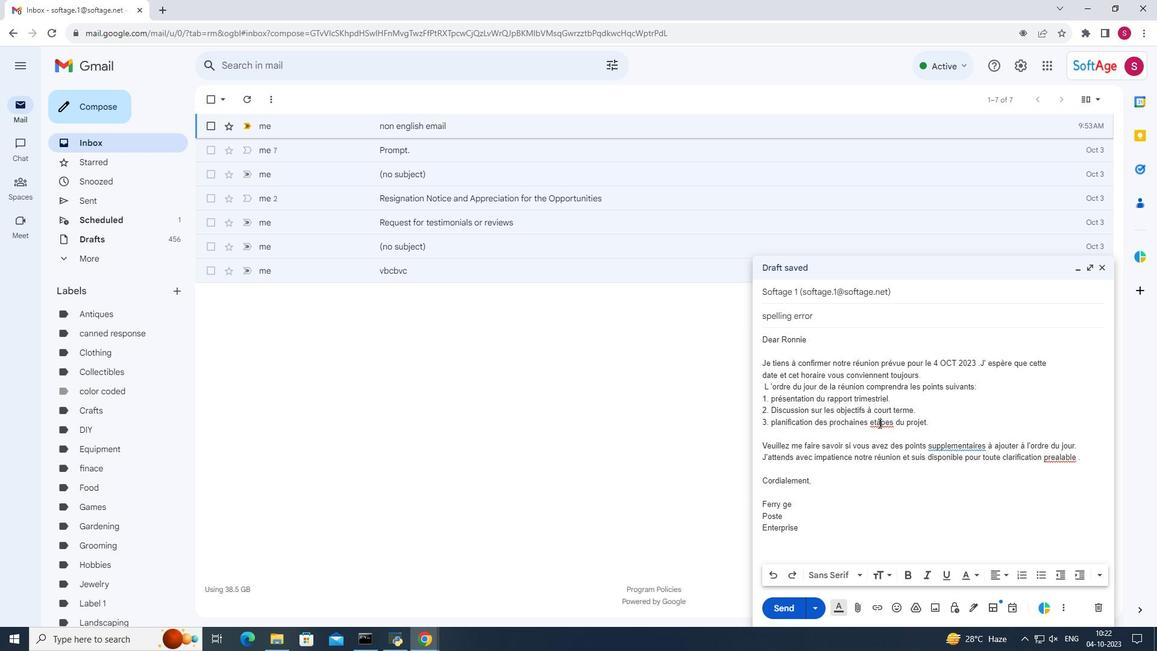 
Action: Mouse moved to (903, 451)
Screenshot: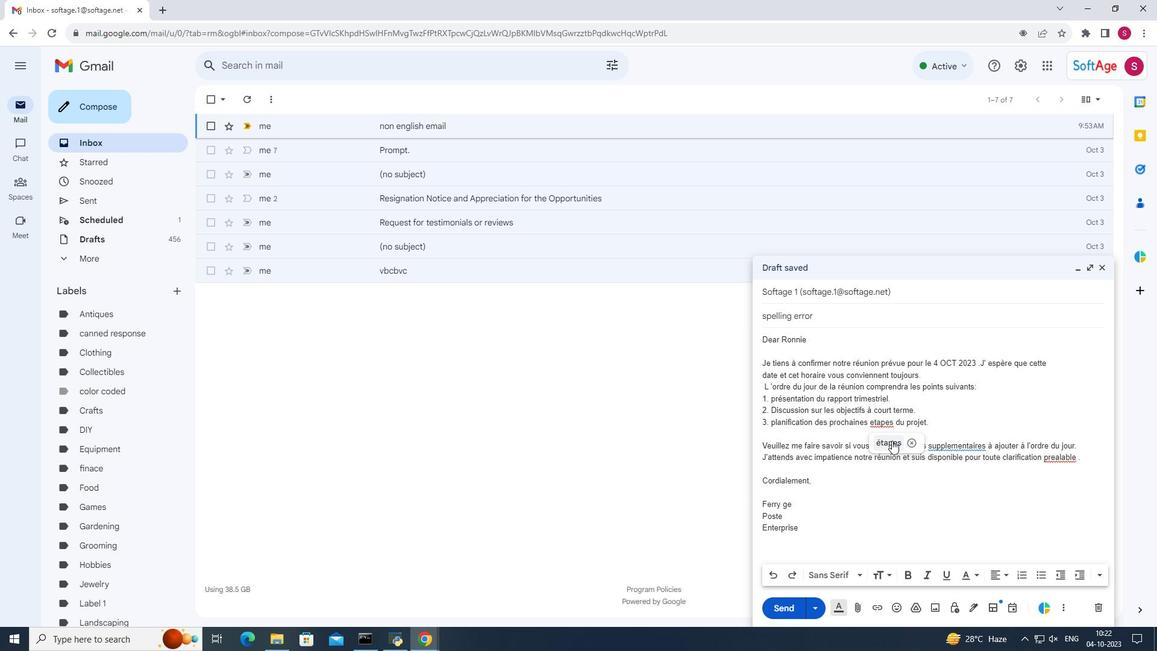 
Action: Mouse pressed left at (903, 451)
Screenshot: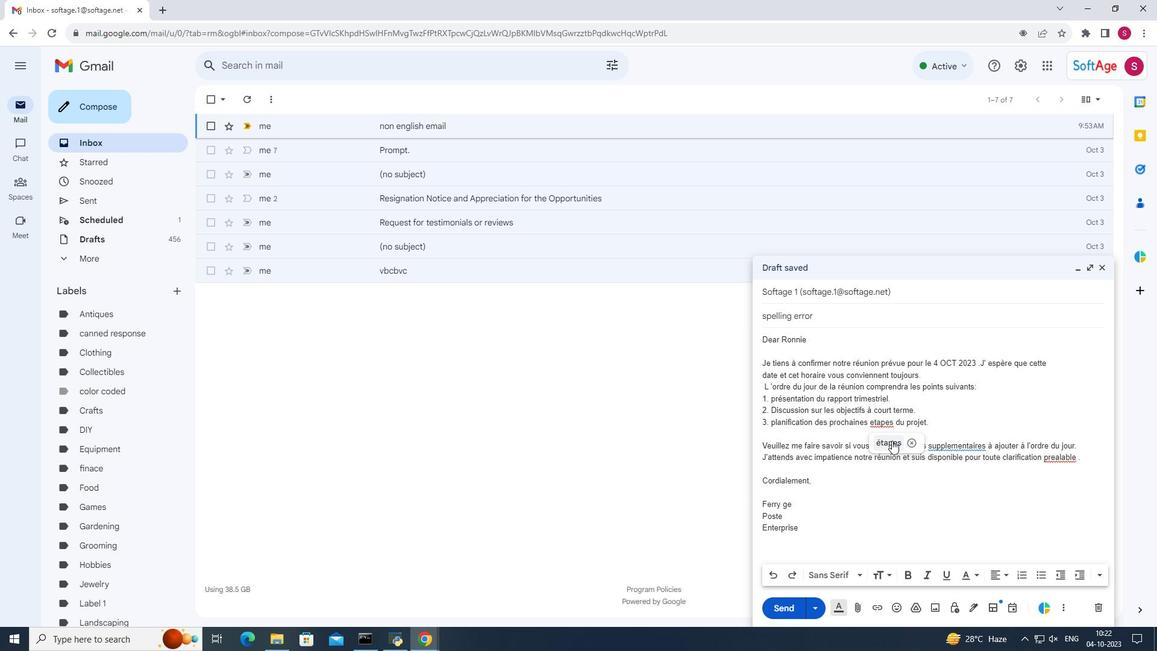 
Action: Mouse moved to (966, 457)
Screenshot: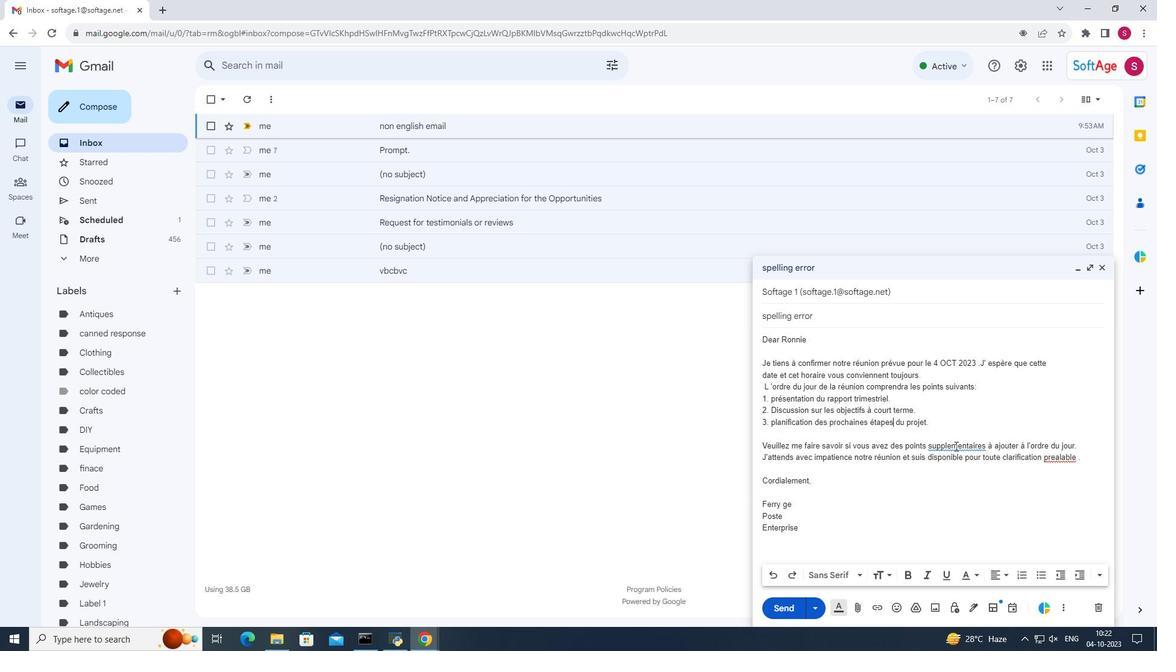 
Action: Mouse pressed left at (966, 457)
Screenshot: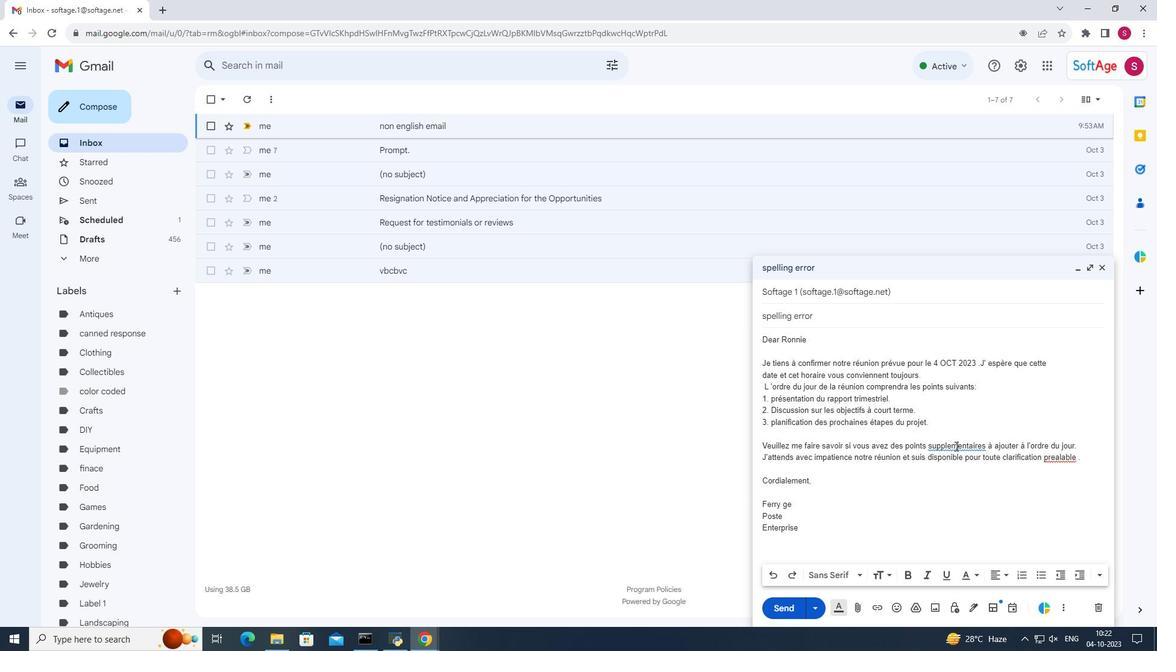 
Action: Mouse moved to (977, 475)
Screenshot: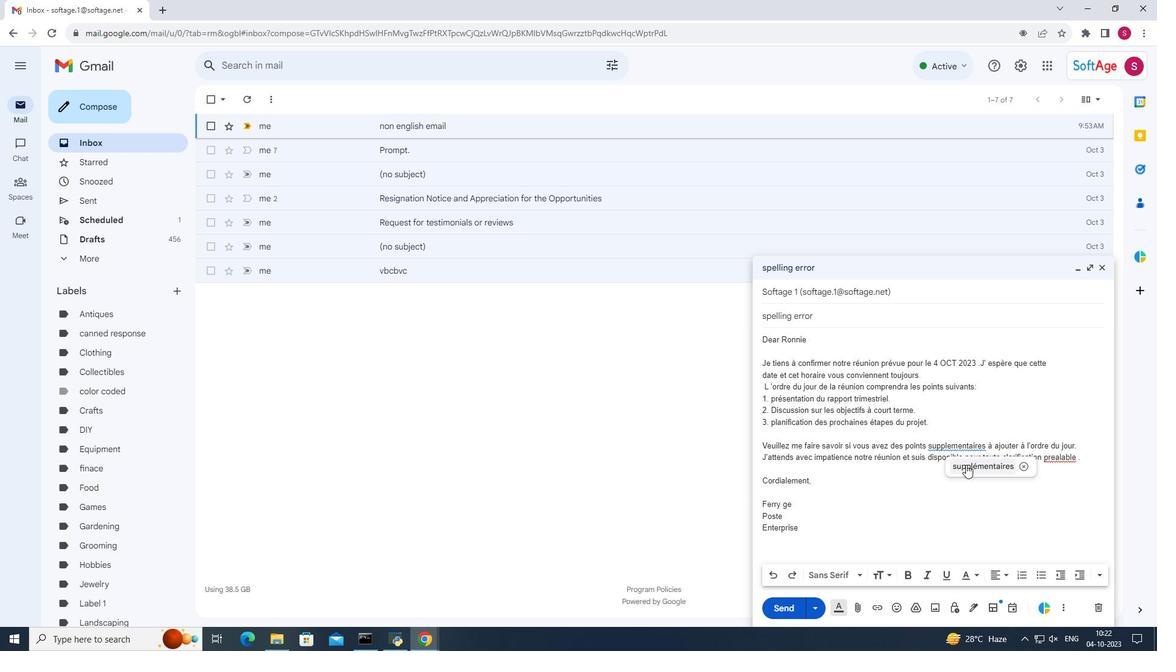 
Action: Mouse pressed left at (977, 475)
Screenshot: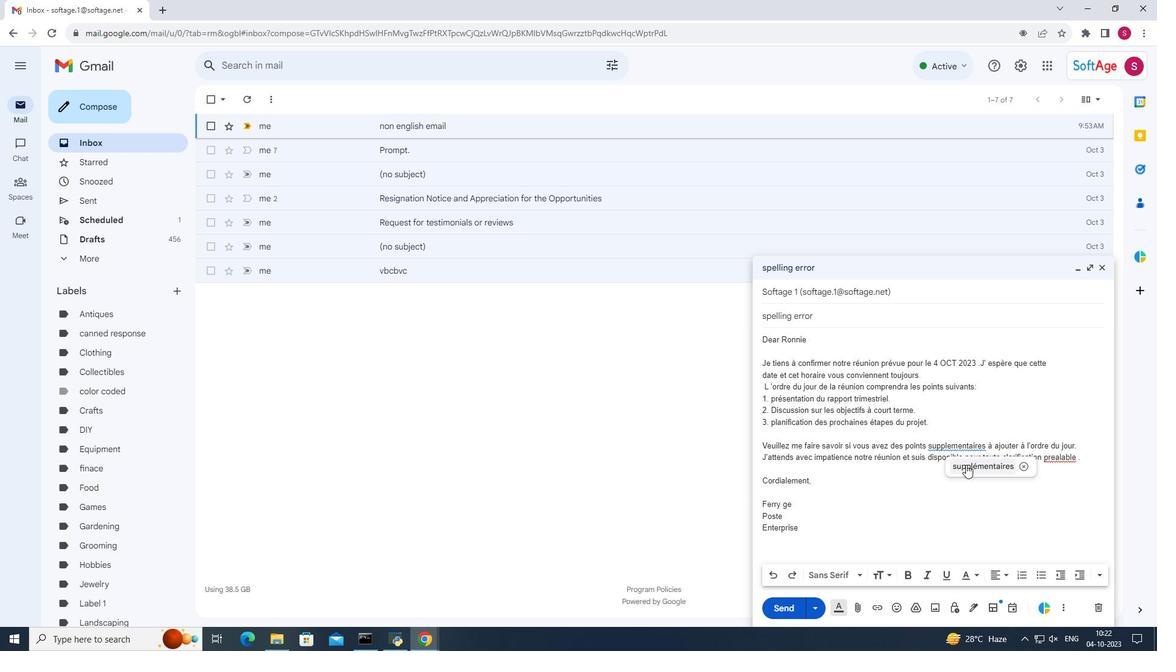
Action: Mouse moved to (1074, 469)
Screenshot: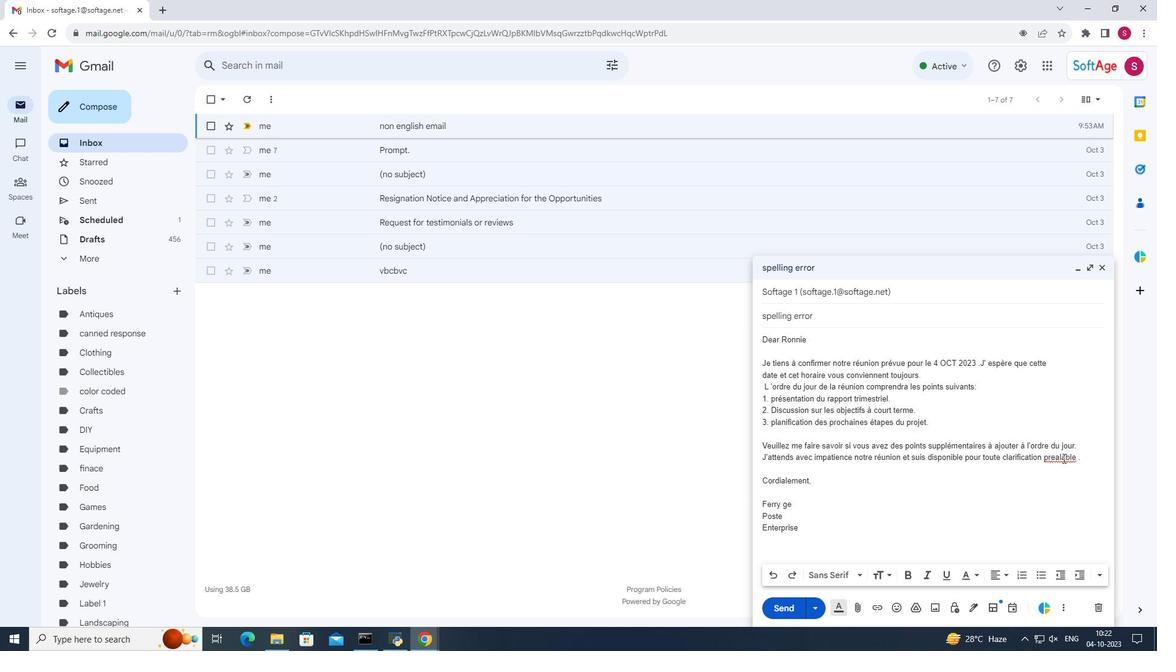 
Action: Mouse pressed left at (1074, 469)
Screenshot: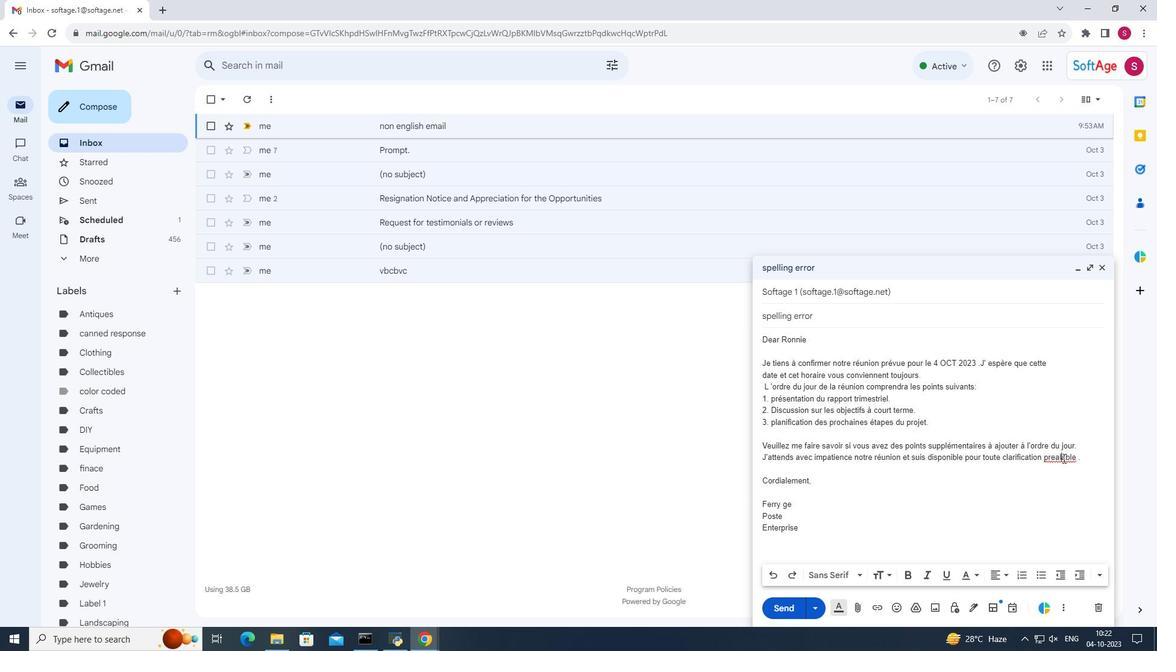 
Action: Mouse moved to (1082, 489)
Screenshot: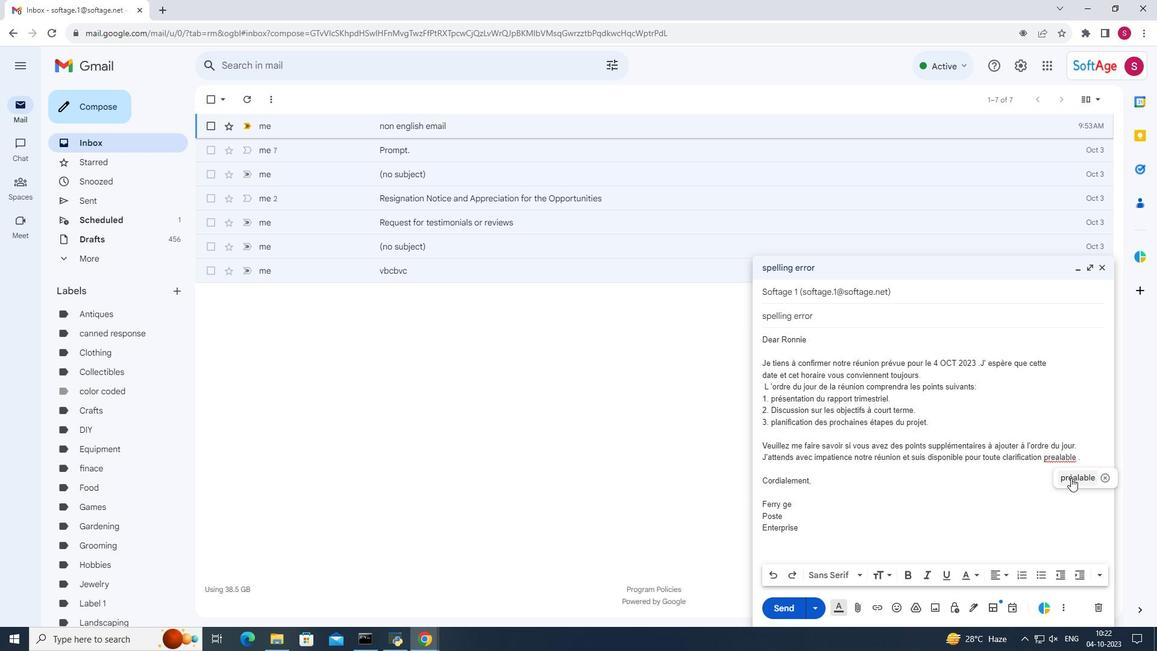
Action: Mouse pressed left at (1082, 489)
Screenshot: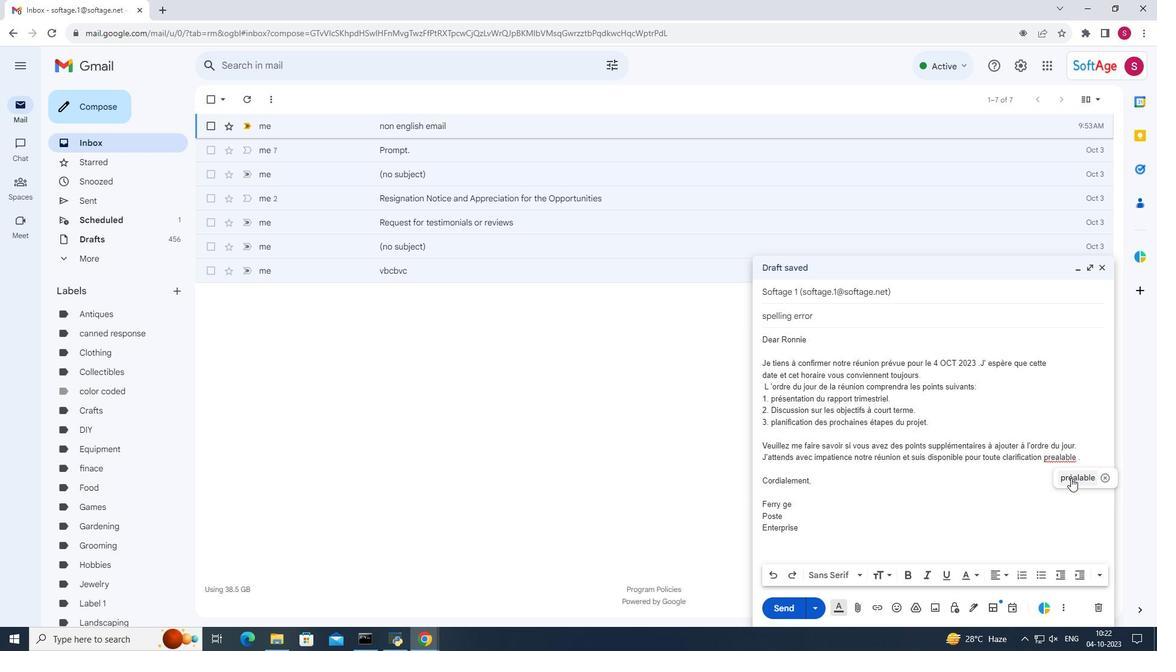 
Action: Mouse moved to (1013, 430)
Screenshot: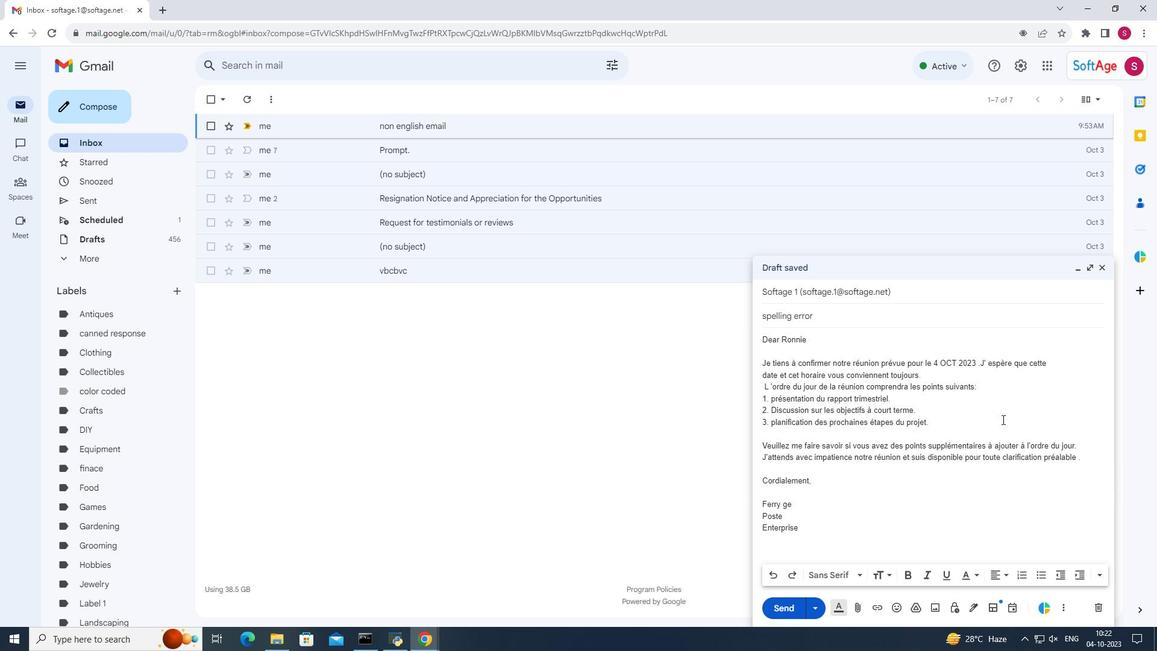
